 Task: Forward email as attachment with the signature Eric Rodriguez with the subject Request for a change in project scope from softage.1@softage.net to softage.3@softage.net with the message Can you confirm if the budget has been approved?
Action: Mouse moved to (1068, 91)
Screenshot: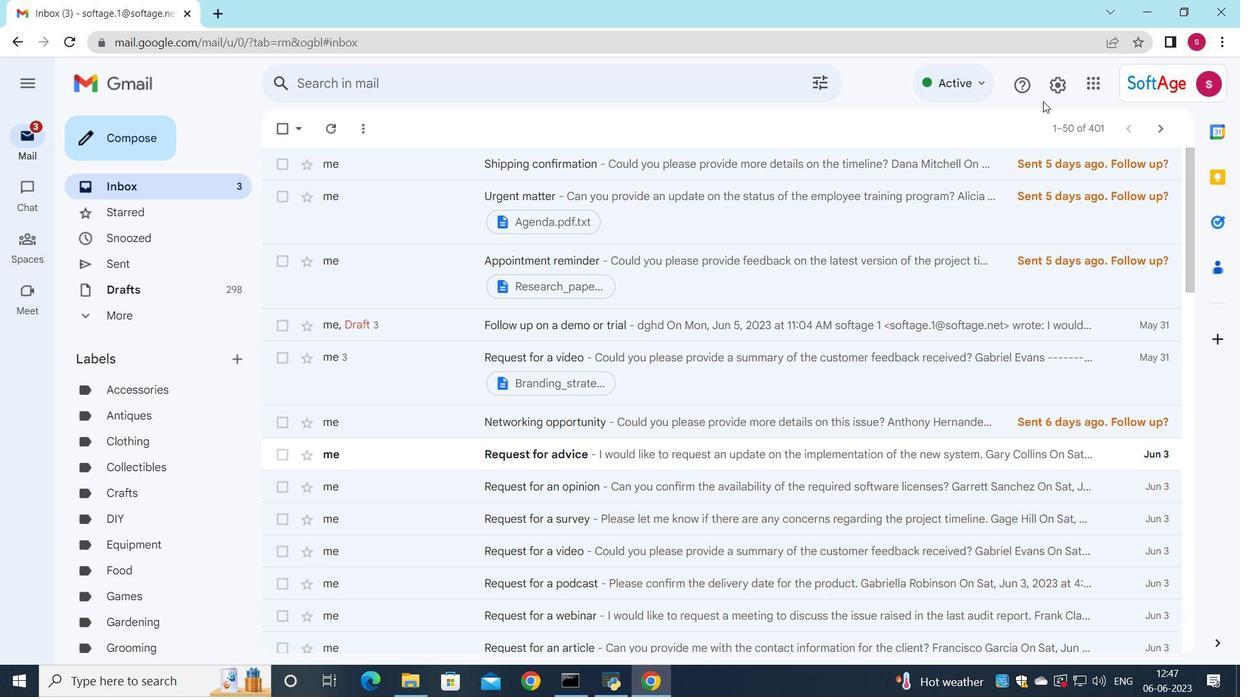
Action: Mouse pressed left at (1068, 91)
Screenshot: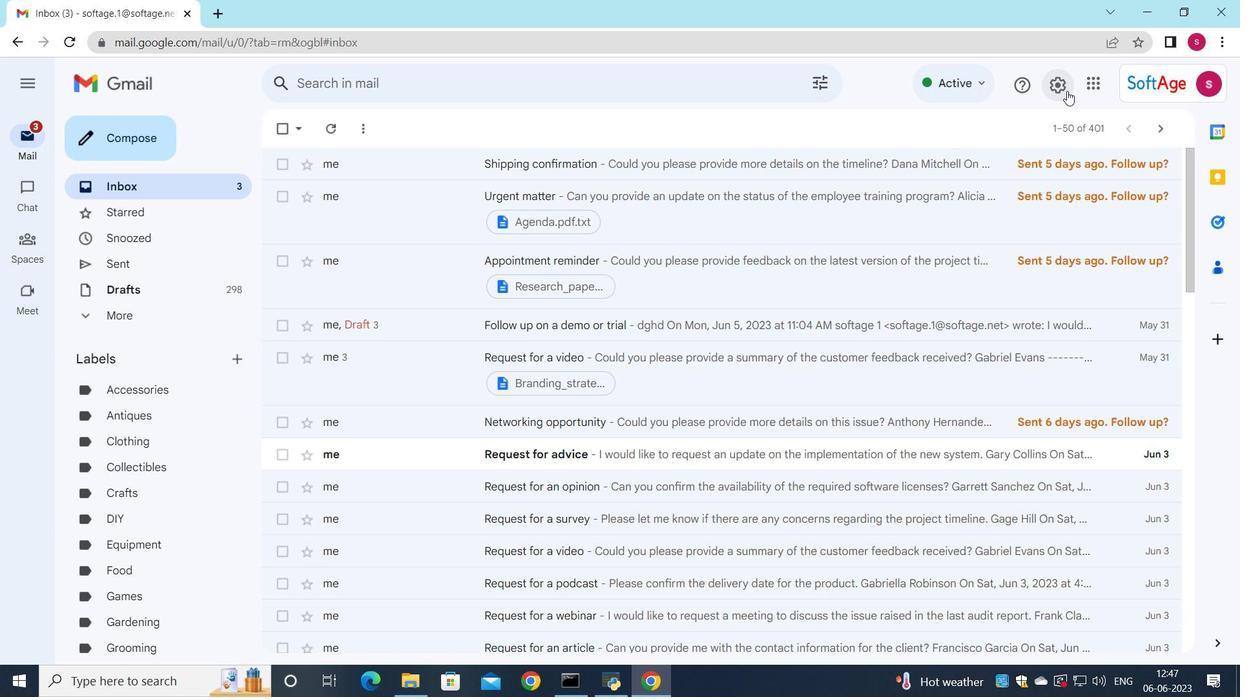 
Action: Mouse moved to (1048, 160)
Screenshot: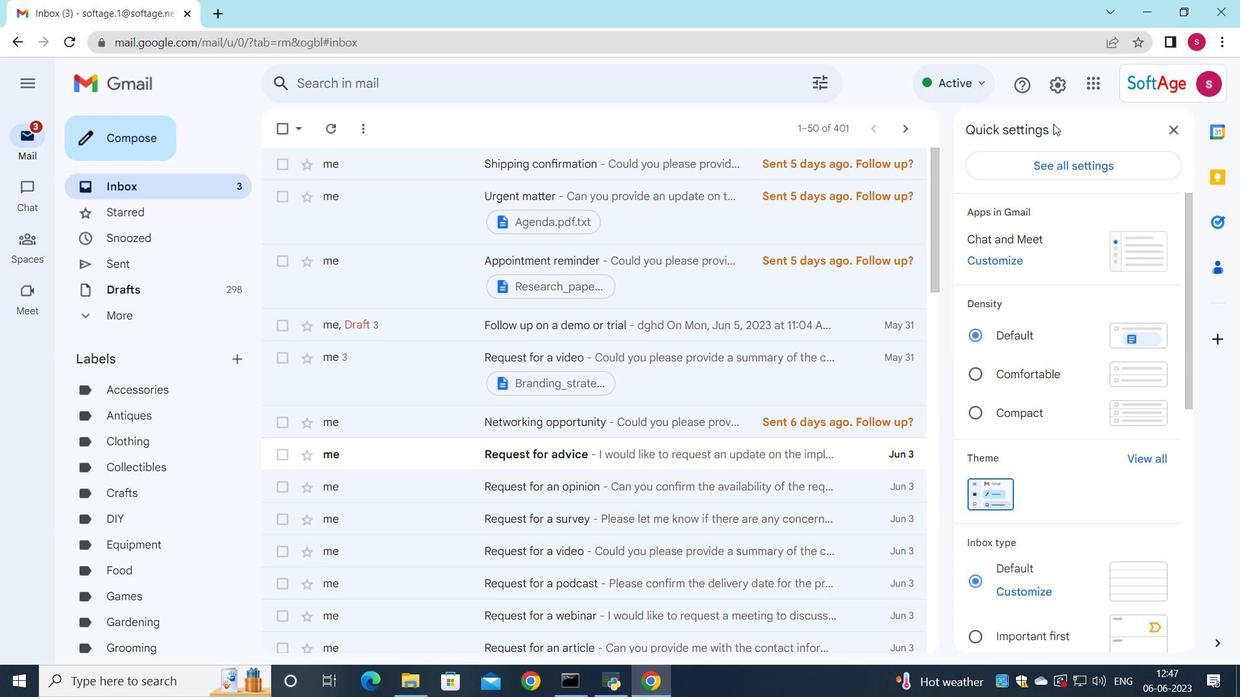 
Action: Mouse pressed left at (1048, 160)
Screenshot: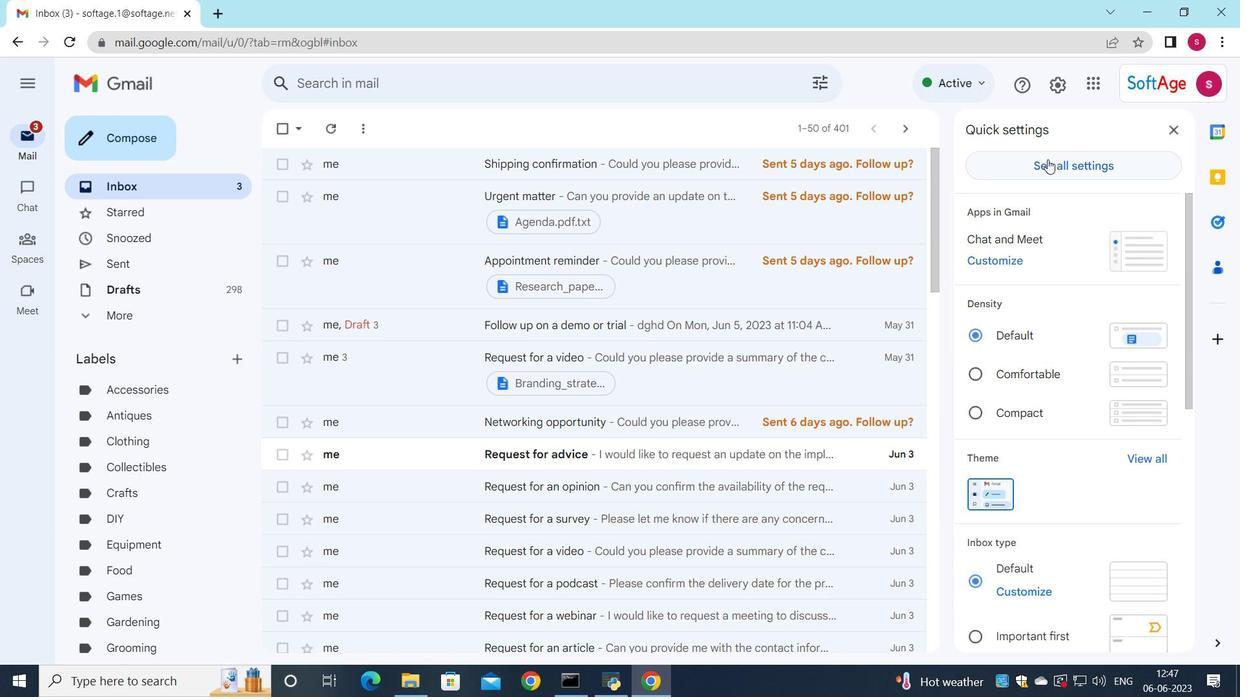 
Action: Mouse moved to (754, 288)
Screenshot: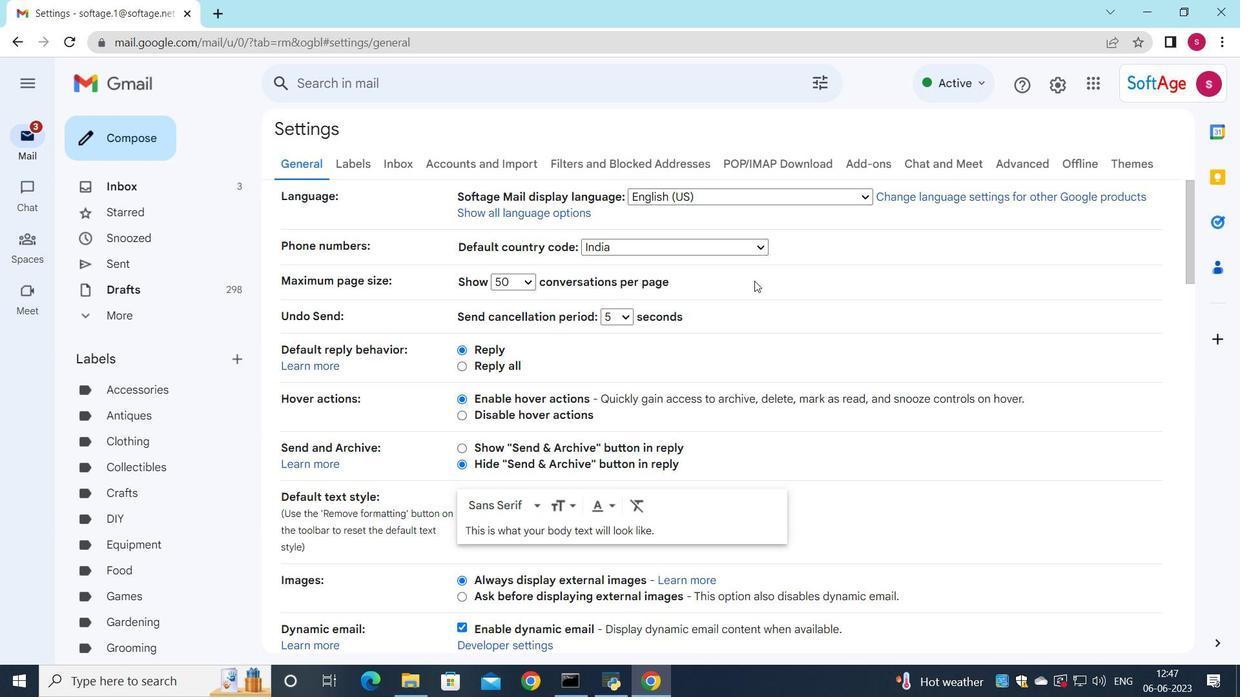 
Action: Mouse scrolled (754, 287) with delta (0, 0)
Screenshot: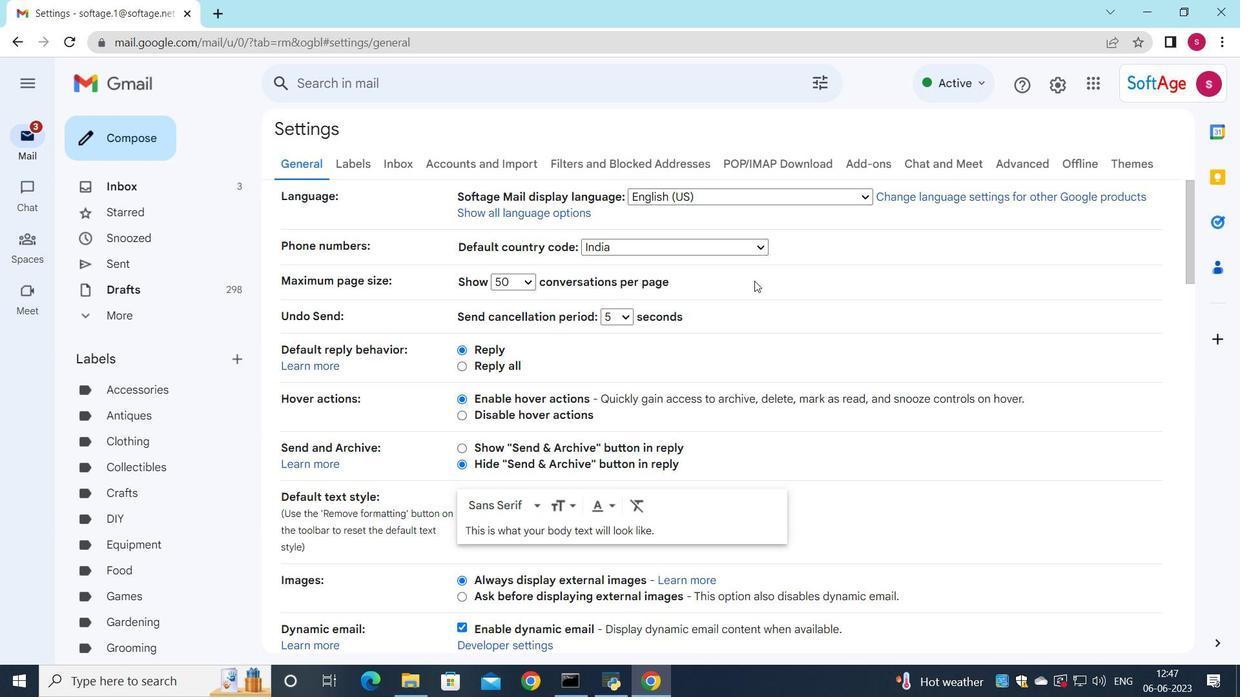 
Action: Mouse moved to (752, 294)
Screenshot: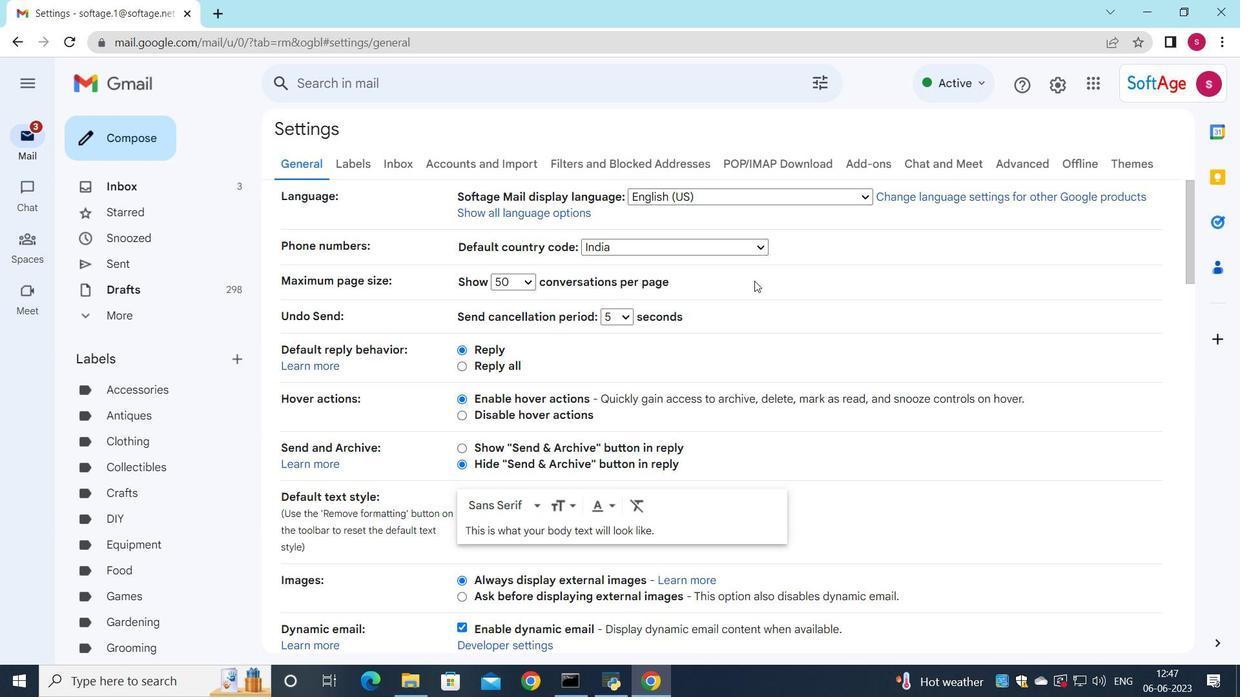 
Action: Mouse scrolled (752, 293) with delta (0, 0)
Screenshot: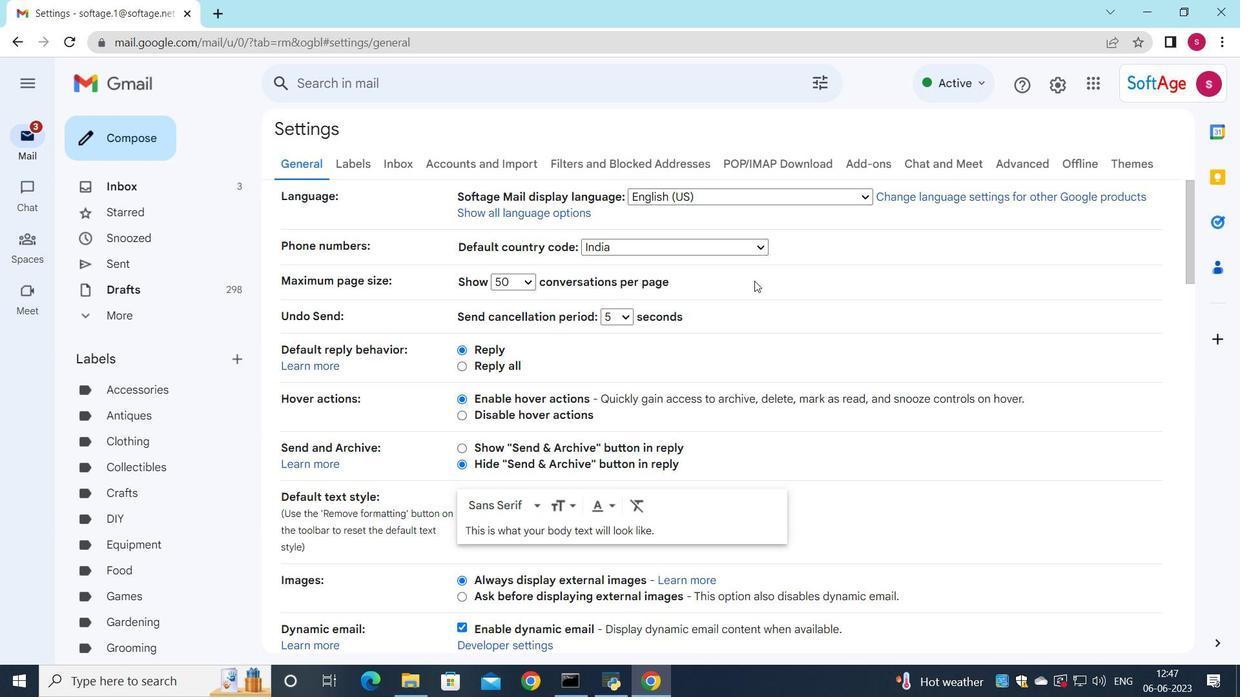 
Action: Mouse moved to (754, 304)
Screenshot: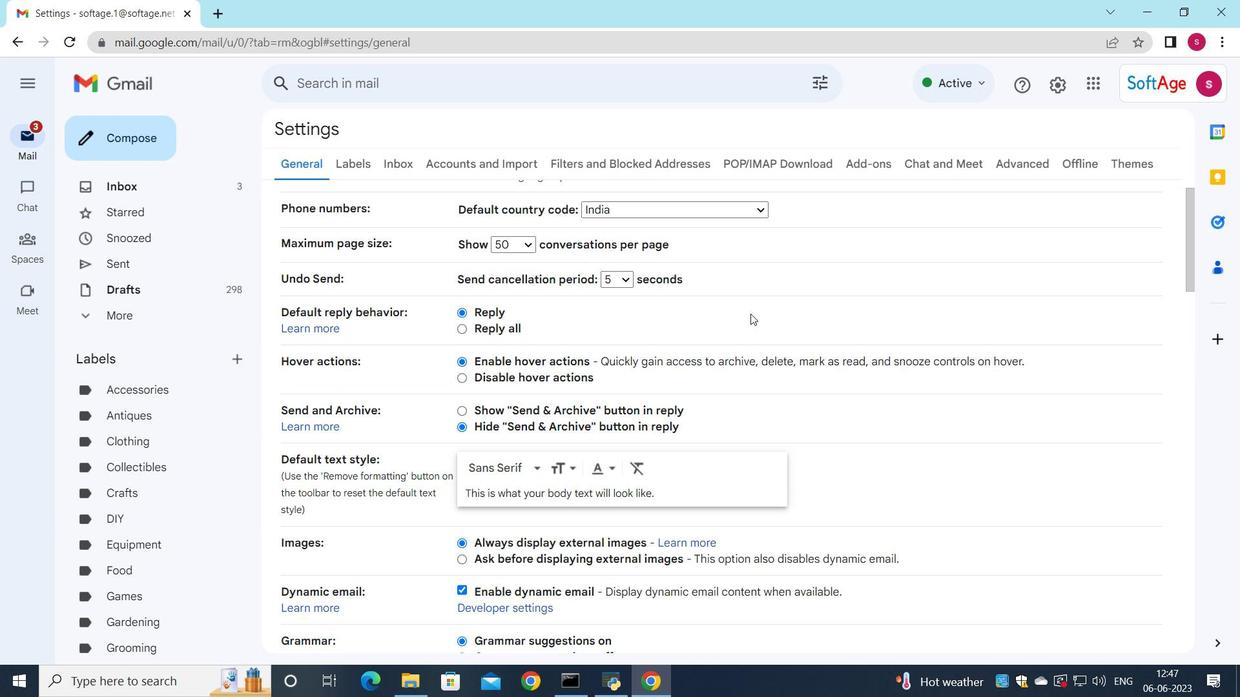 
Action: Mouse scrolled (754, 303) with delta (0, 0)
Screenshot: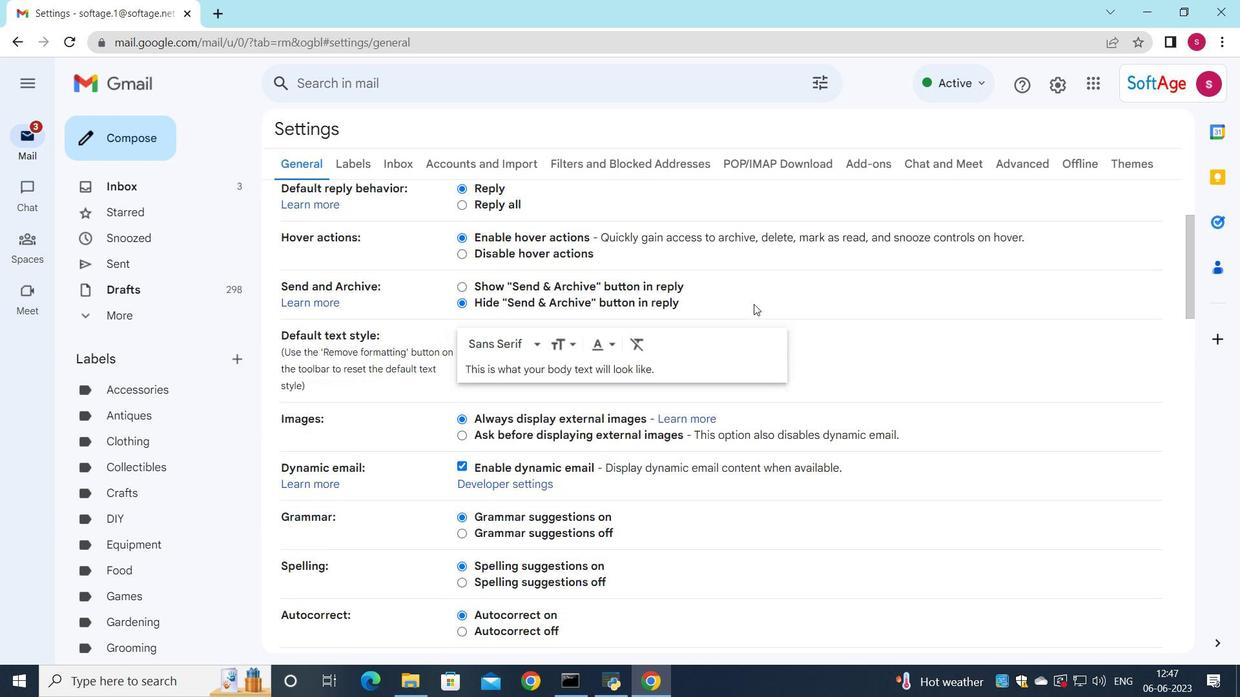 
Action: Mouse scrolled (754, 303) with delta (0, 0)
Screenshot: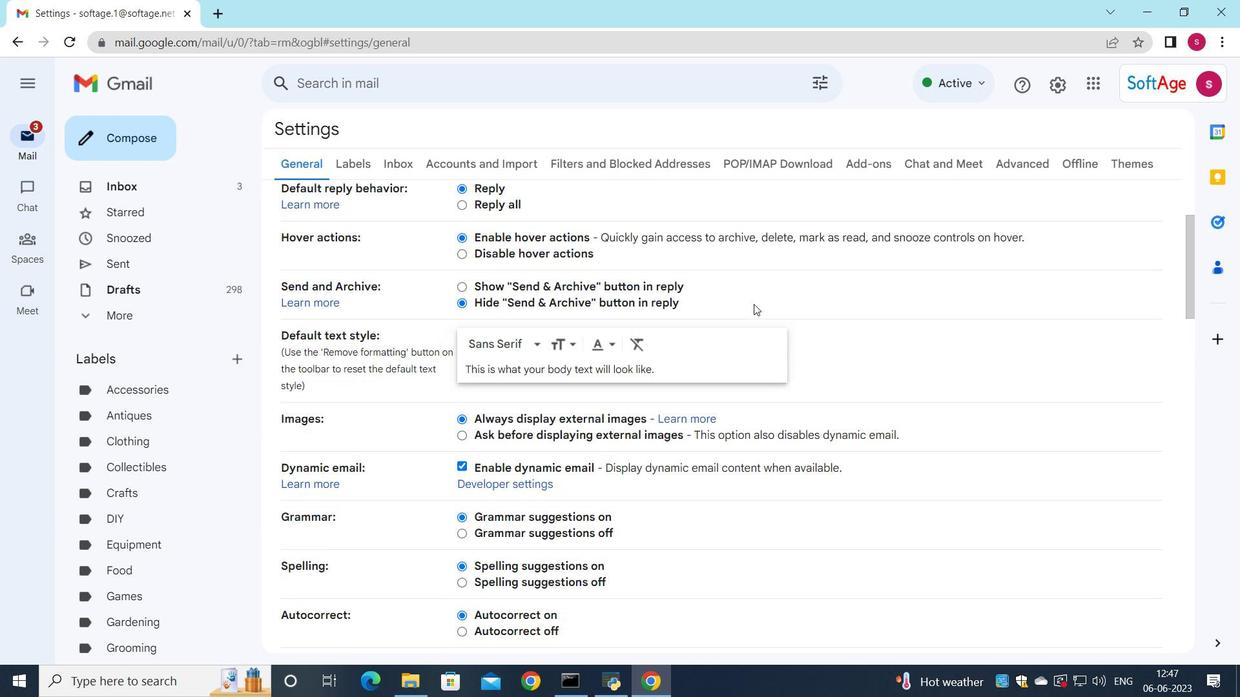 
Action: Mouse scrolled (754, 303) with delta (0, 0)
Screenshot: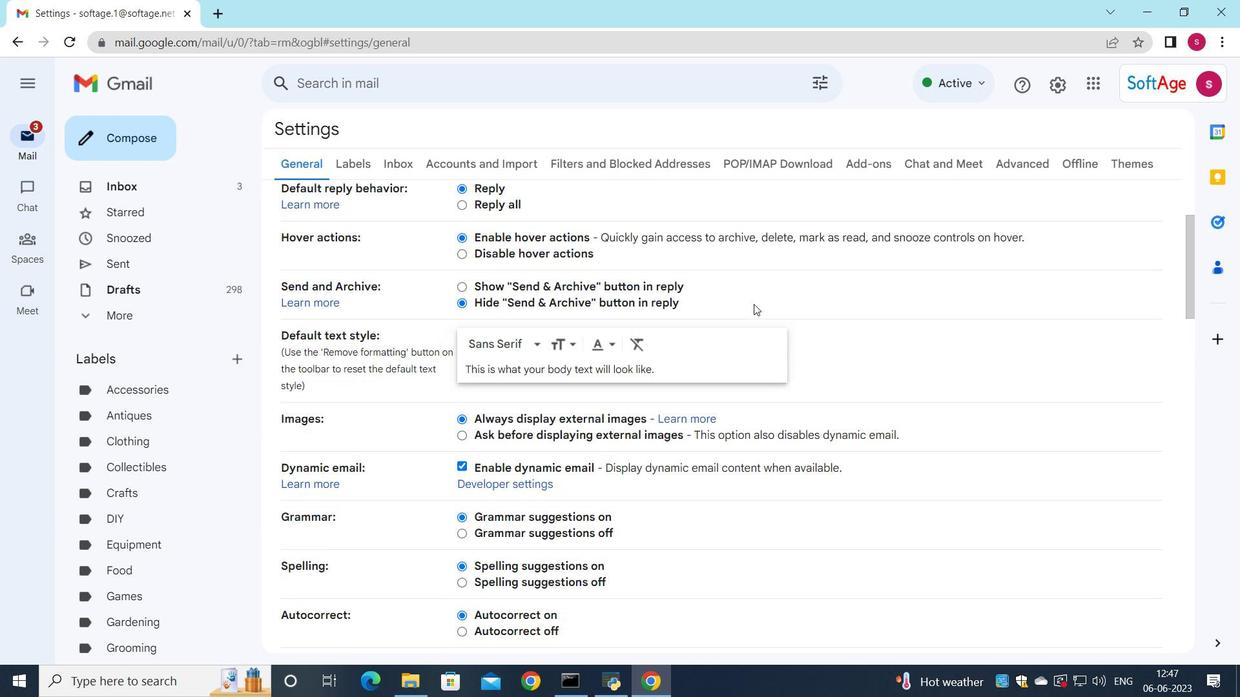 
Action: Mouse scrolled (754, 303) with delta (0, 0)
Screenshot: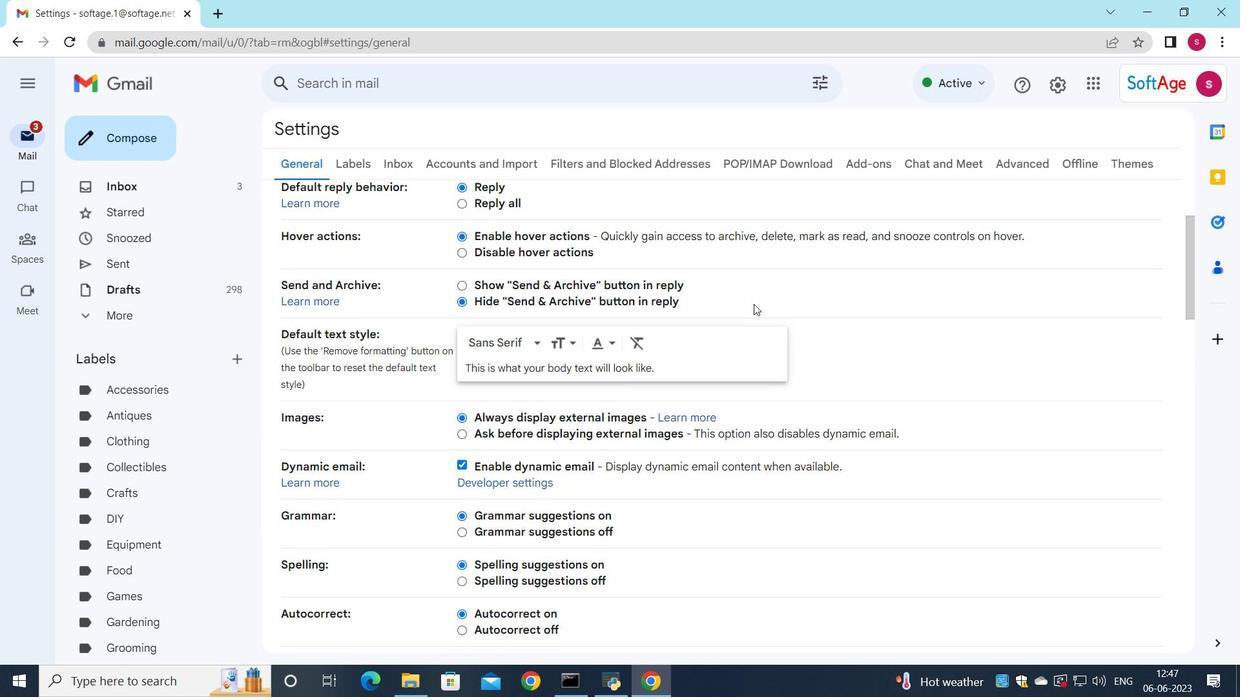 
Action: Mouse scrolled (754, 303) with delta (0, 0)
Screenshot: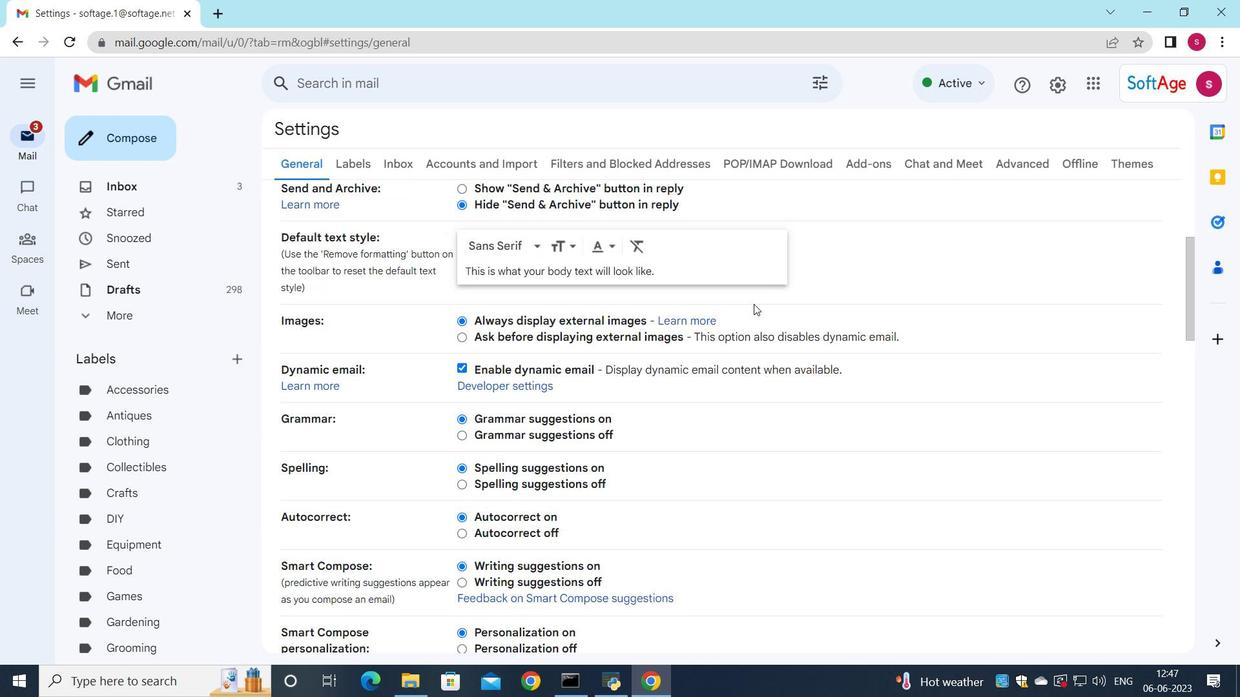 
Action: Mouse scrolled (754, 303) with delta (0, 0)
Screenshot: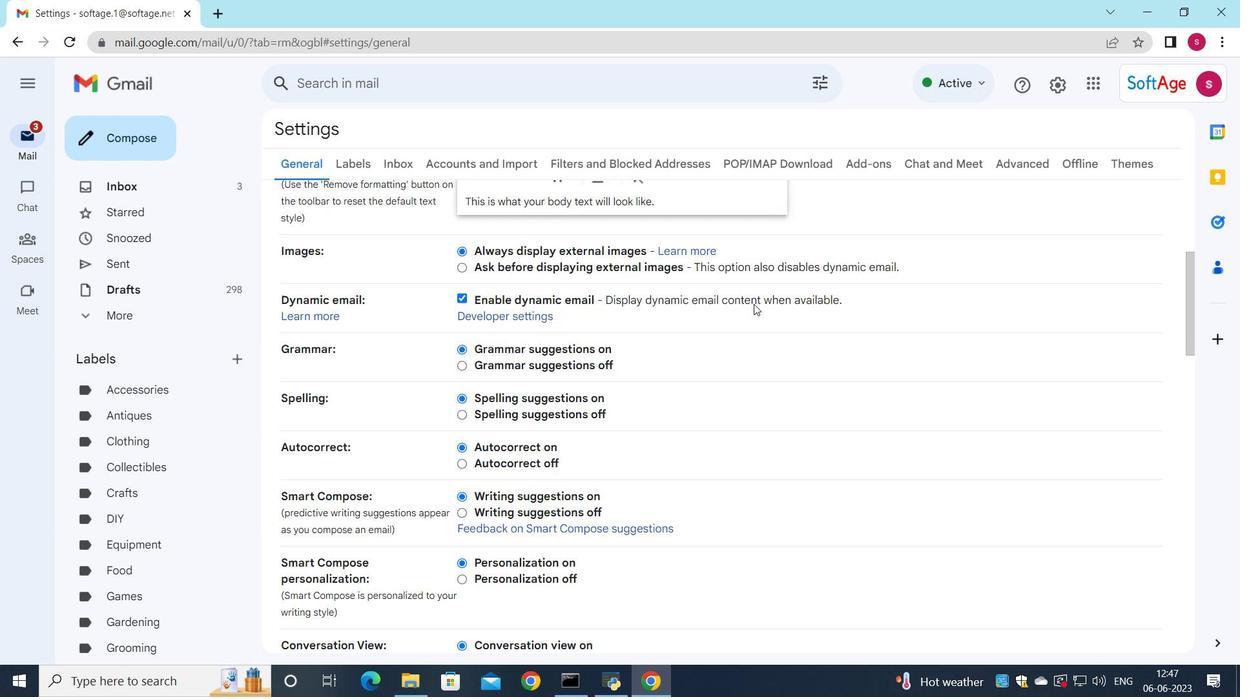 
Action: Mouse scrolled (754, 303) with delta (0, 0)
Screenshot: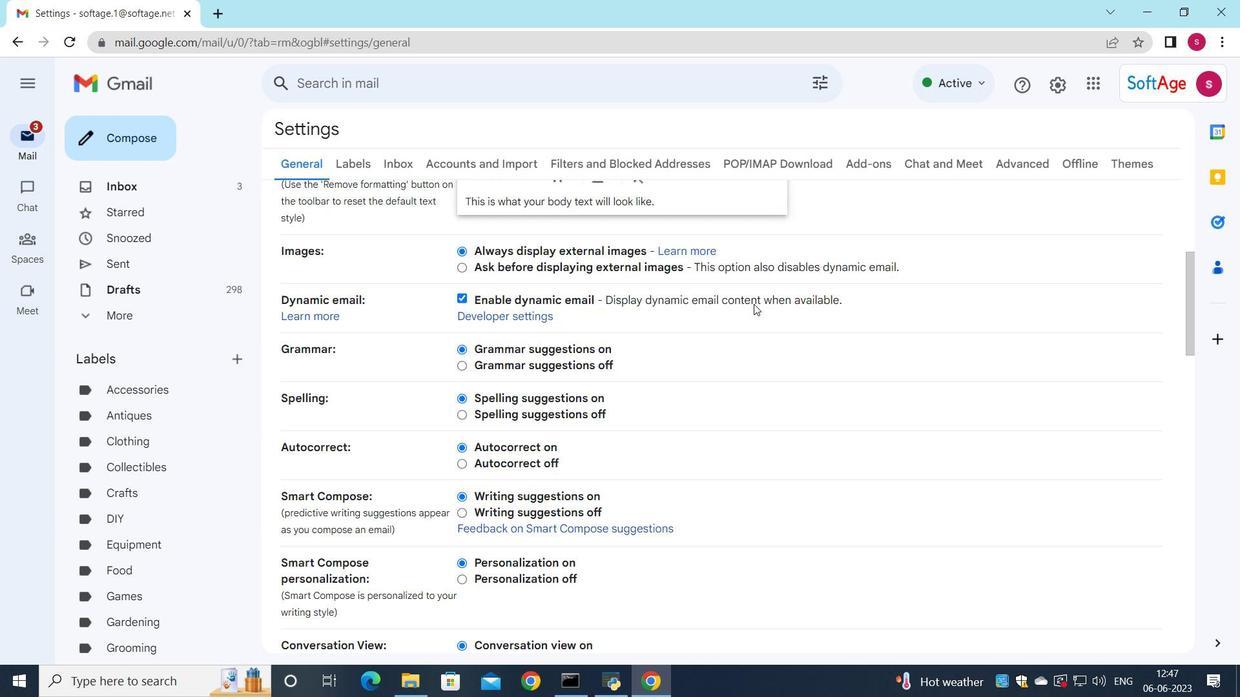 
Action: Mouse scrolled (754, 303) with delta (0, 0)
Screenshot: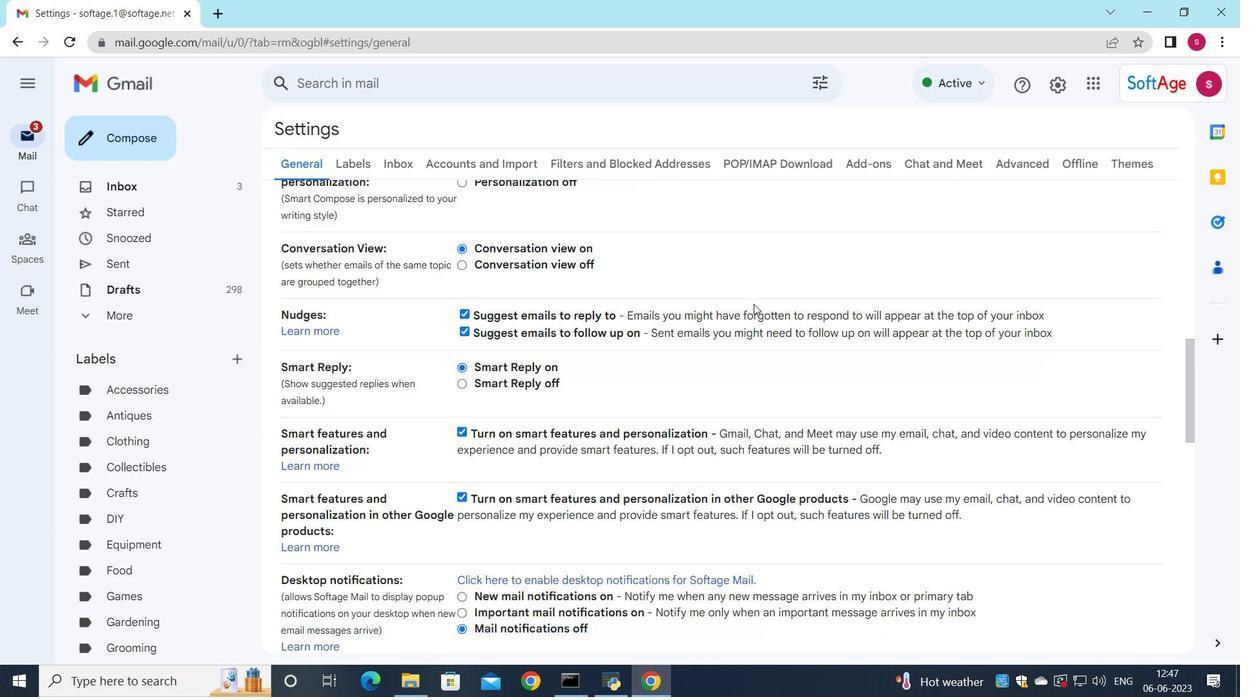 
Action: Mouse scrolled (754, 303) with delta (0, 0)
Screenshot: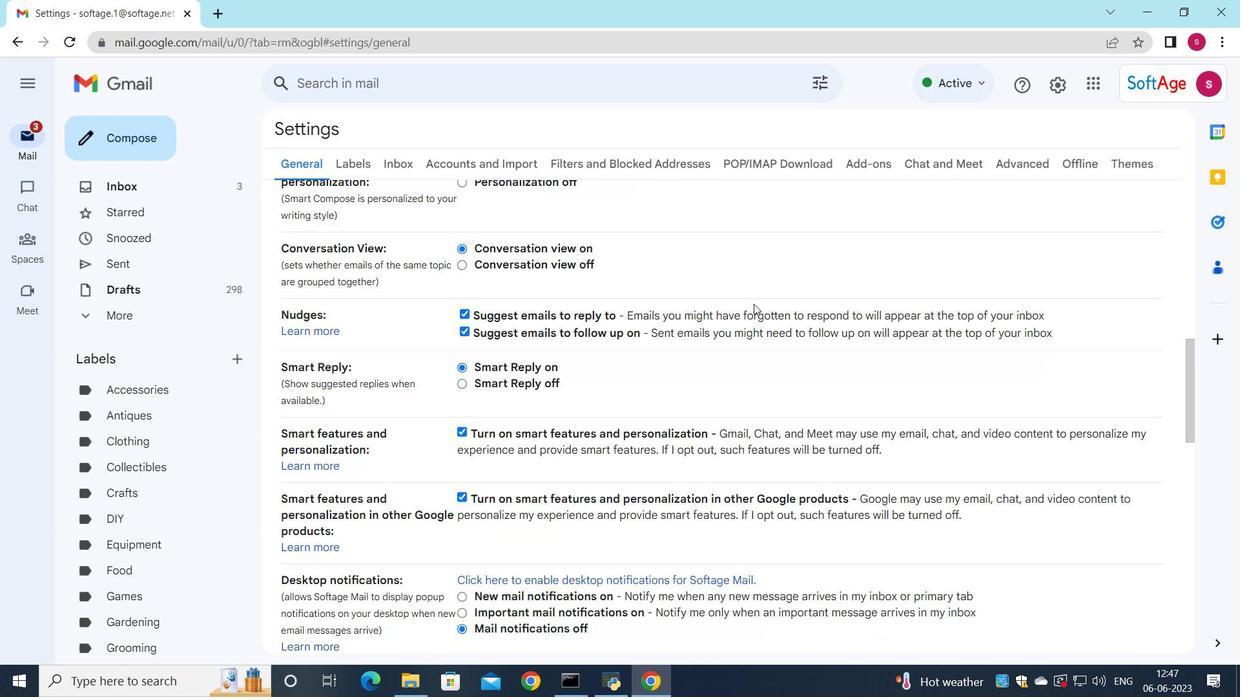 
Action: Mouse moved to (753, 311)
Screenshot: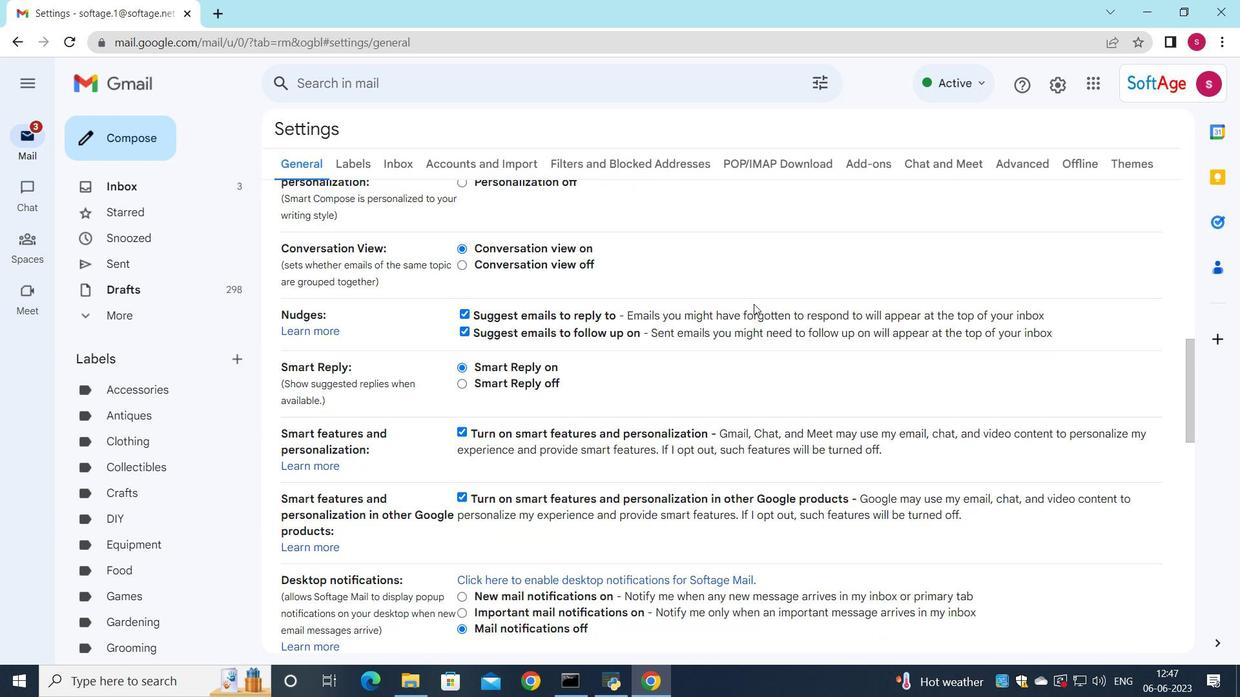
Action: Mouse scrolled (753, 310) with delta (0, 0)
Screenshot: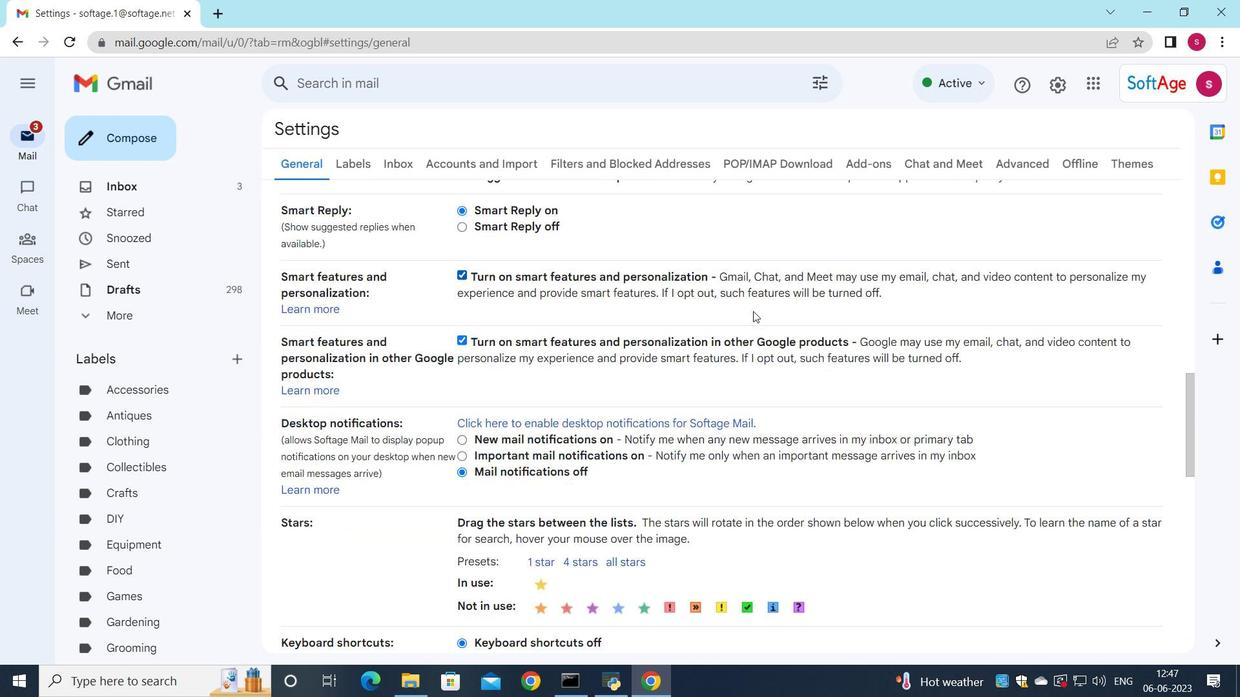 
Action: Mouse scrolled (753, 310) with delta (0, 0)
Screenshot: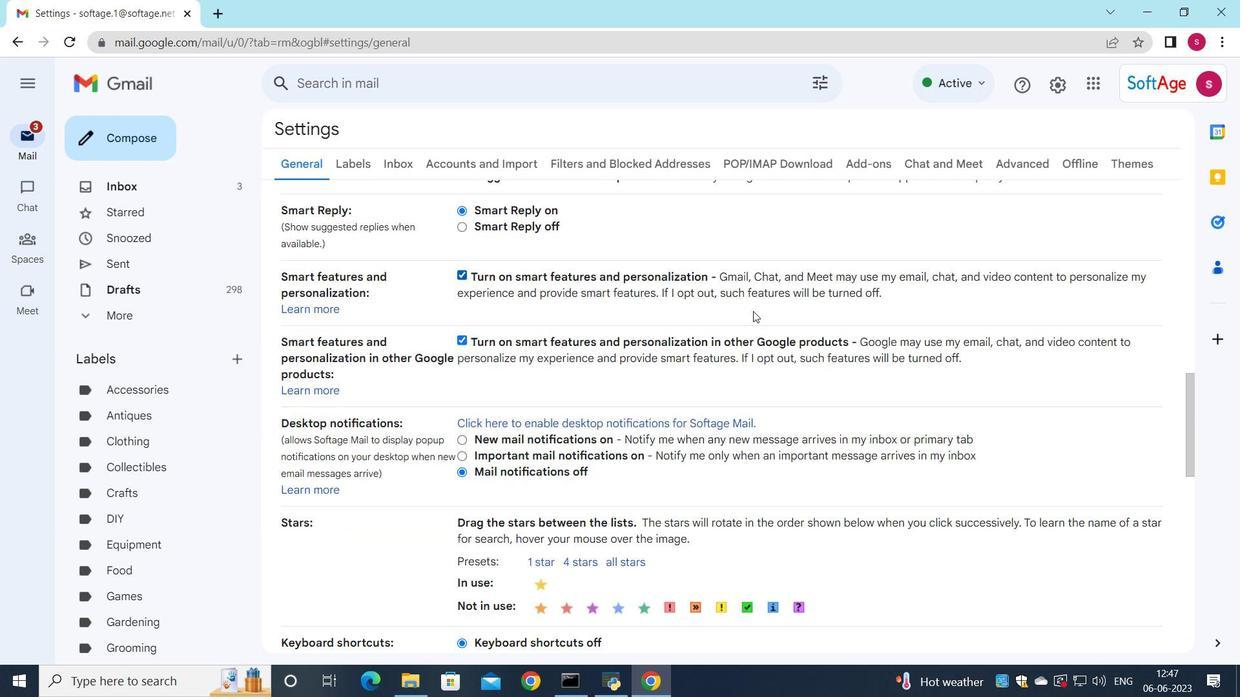 
Action: Mouse scrolled (753, 310) with delta (0, 0)
Screenshot: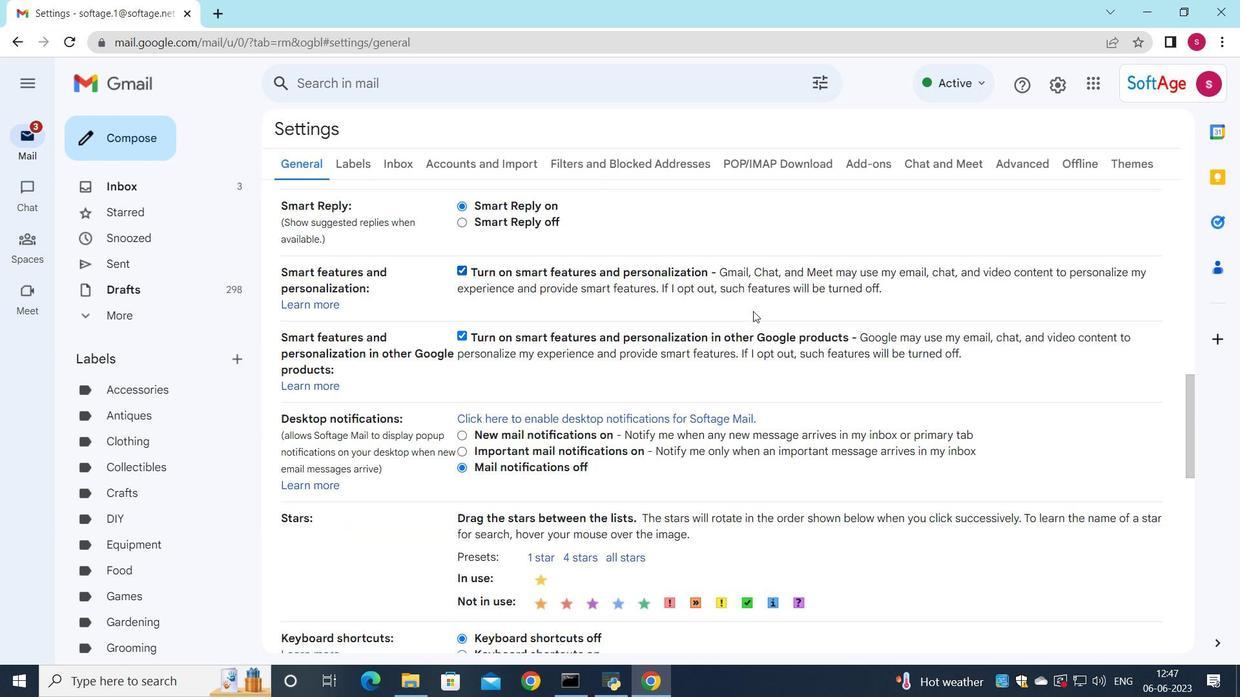 
Action: Mouse scrolled (753, 310) with delta (0, 0)
Screenshot: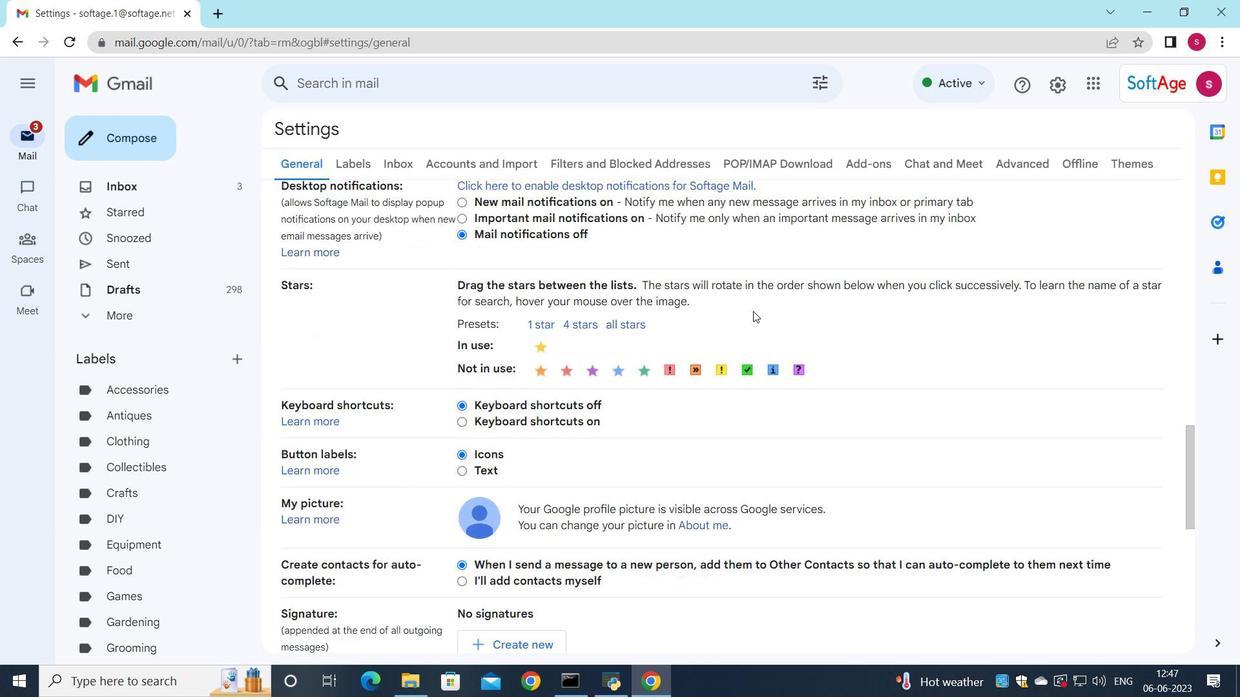 
Action: Mouse scrolled (753, 310) with delta (0, 0)
Screenshot: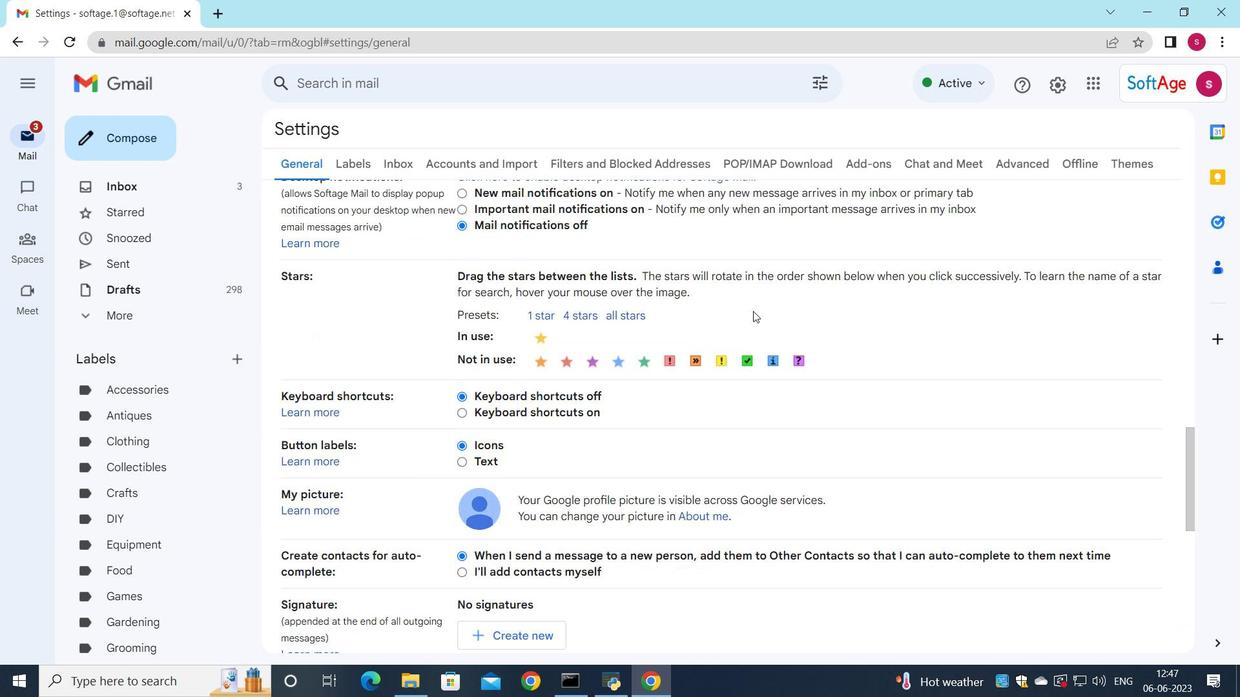
Action: Mouse moved to (541, 472)
Screenshot: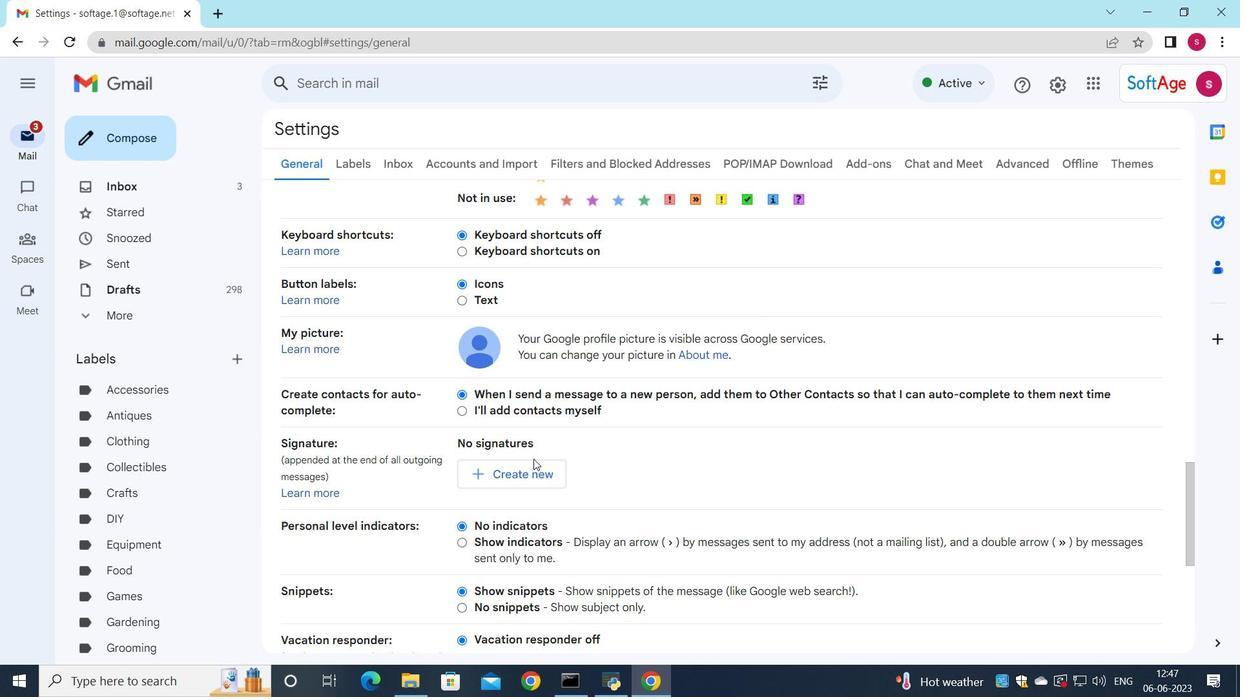 
Action: Mouse pressed left at (541, 472)
Screenshot: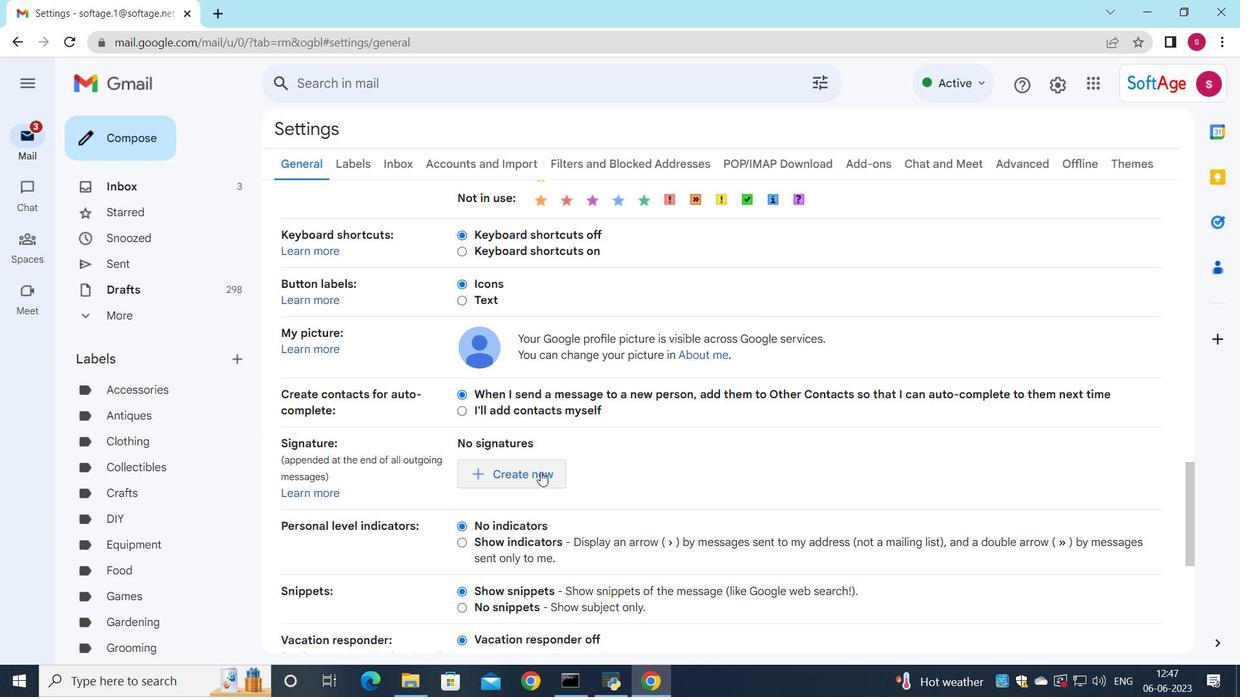 
Action: Mouse moved to (589, 343)
Screenshot: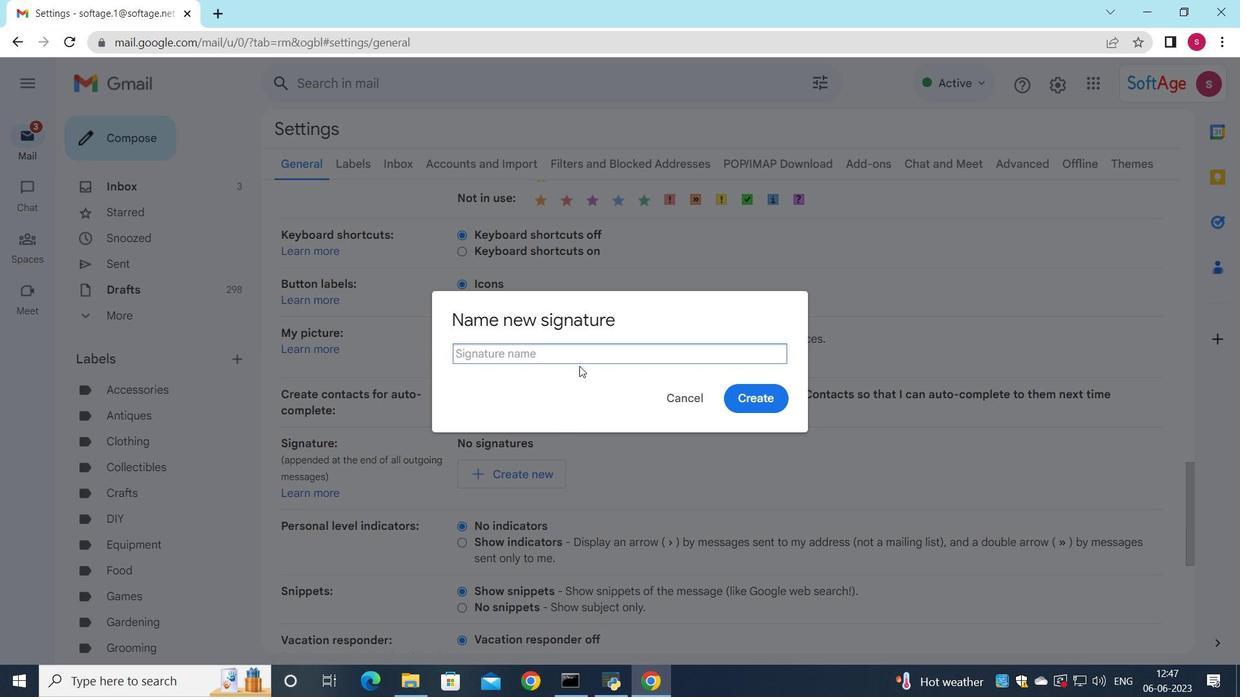 
Action: Key pressed <Key.shift>Eric<Key.space><Key.shift><Key.shift><Key.shift><Key.shift><Key.shift><Key.shift><Key.shift><Key.shift><Key.shift><Key.shift><Key.shift><Key.shift><Key.shift><Key.shift><Key.shift><Key.shift><Key.shift><Key.shift><Key.shift>Rodriguez
Screenshot: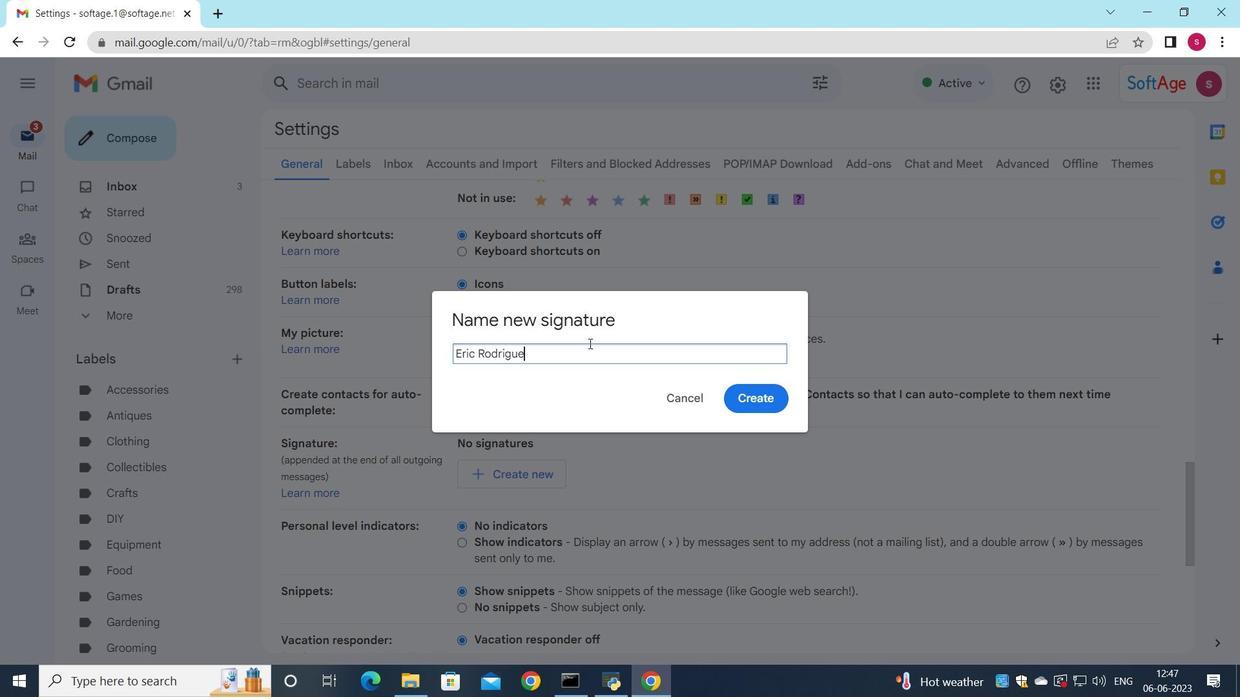 
Action: Mouse moved to (755, 401)
Screenshot: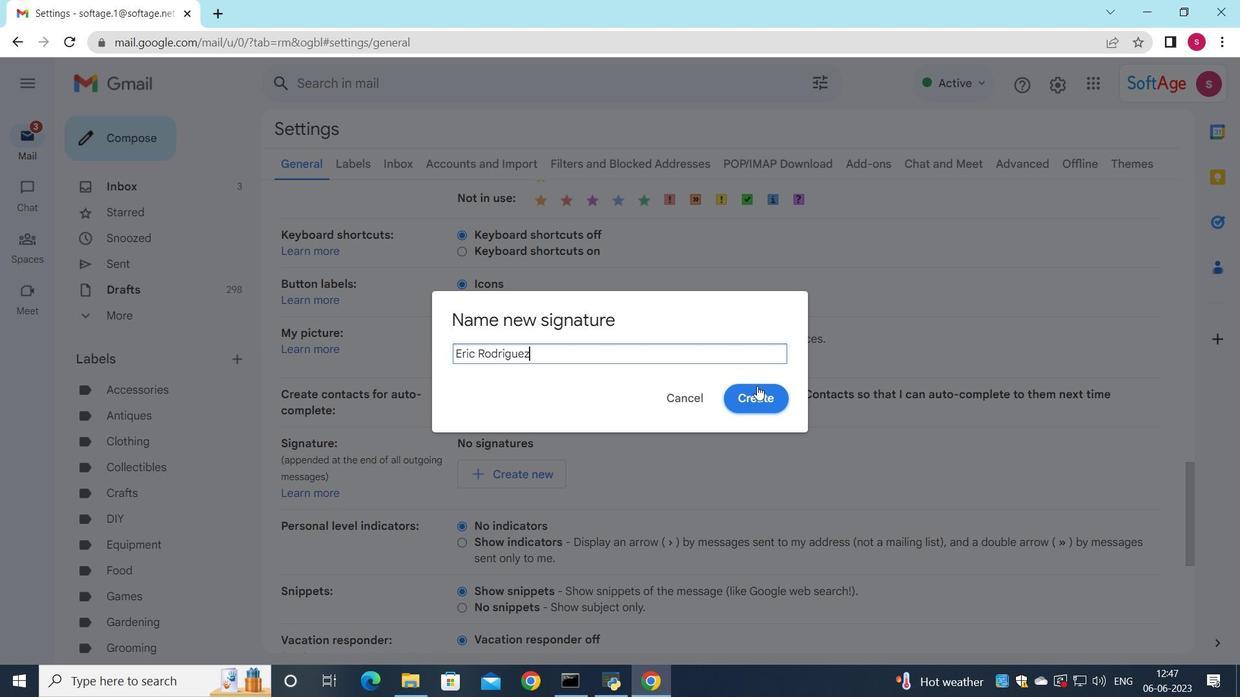 
Action: Mouse pressed left at (755, 401)
Screenshot: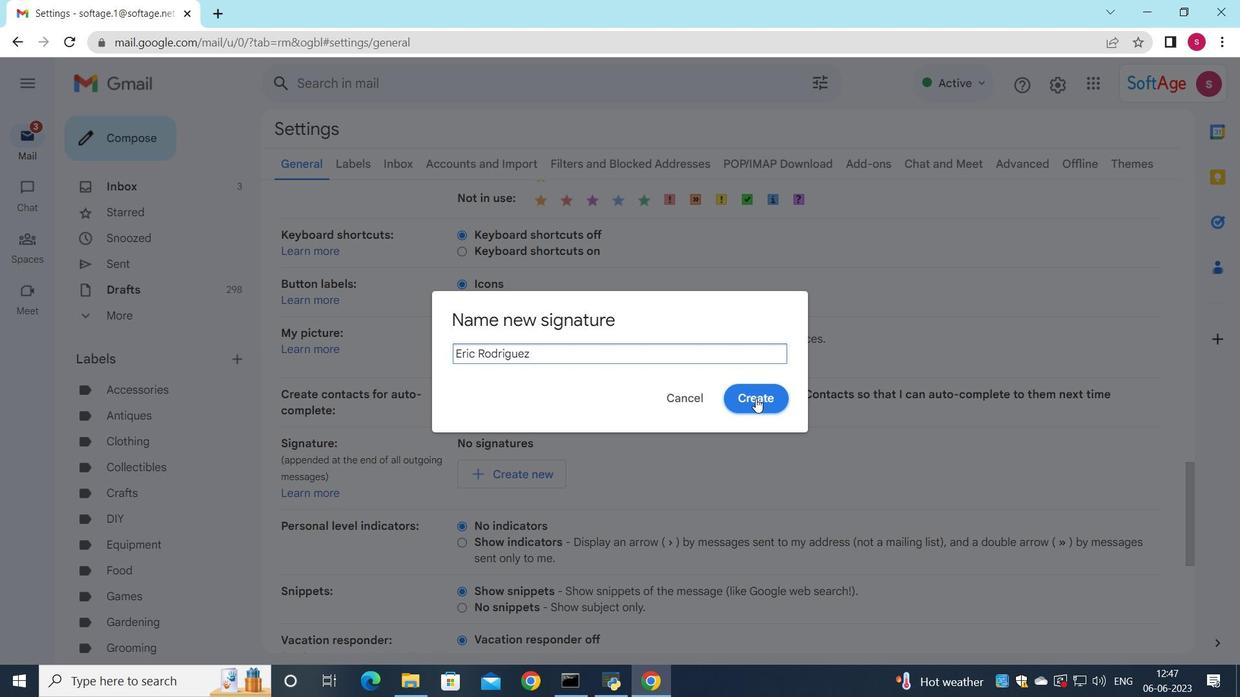 
Action: Mouse moved to (734, 472)
Screenshot: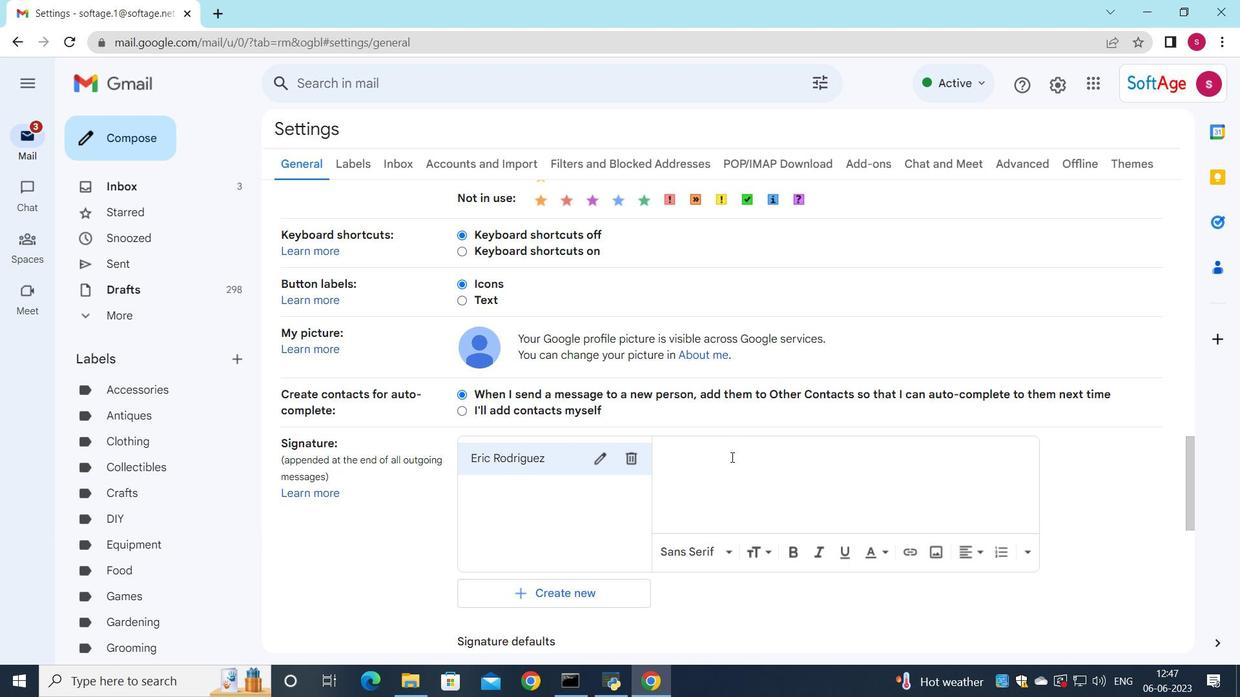 
Action: Mouse pressed left at (734, 472)
Screenshot: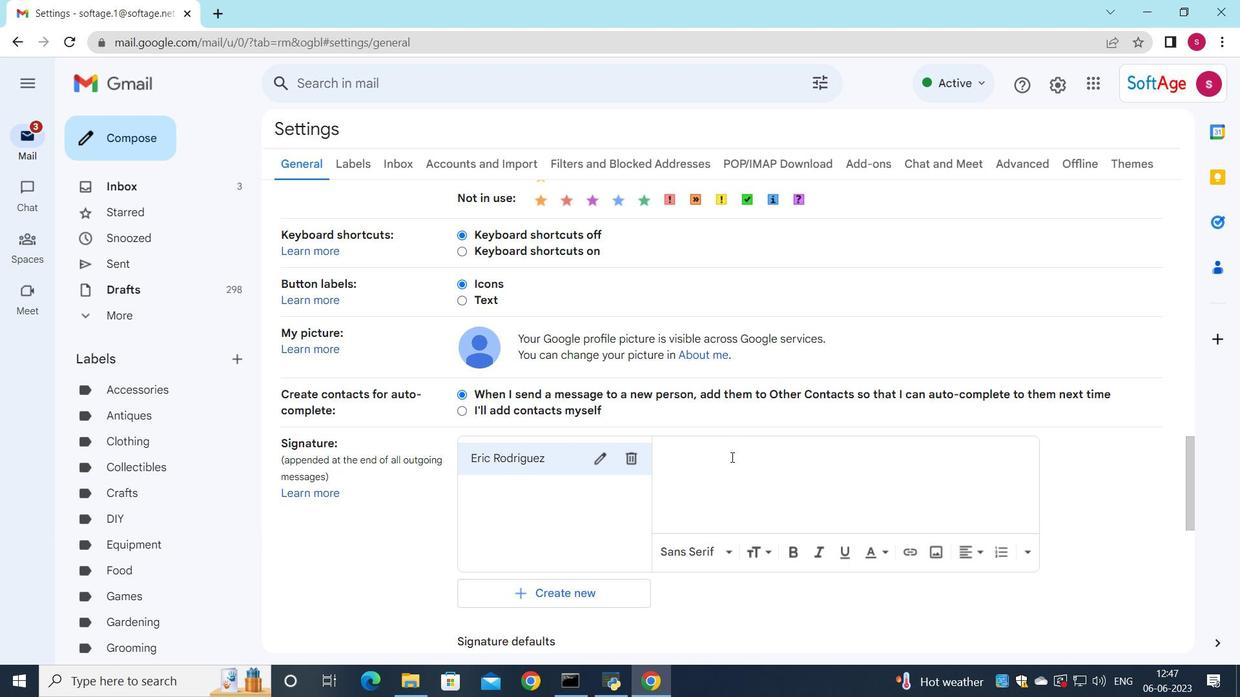 
Action: Mouse moved to (738, 98)
Screenshot: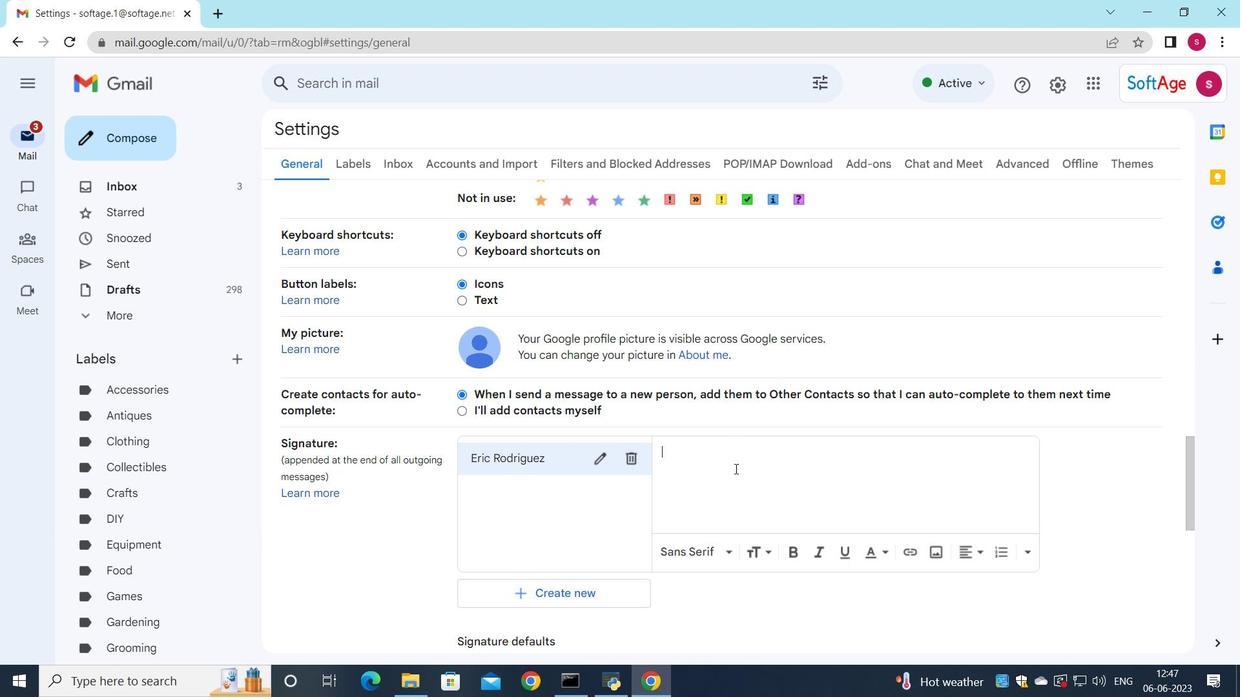 
Action: Key pressed <Key.shift><Key.shift>Eric<Key.space><Key.shift><Key.shift><Key.shift><Key.shift>Rodriguez
Screenshot: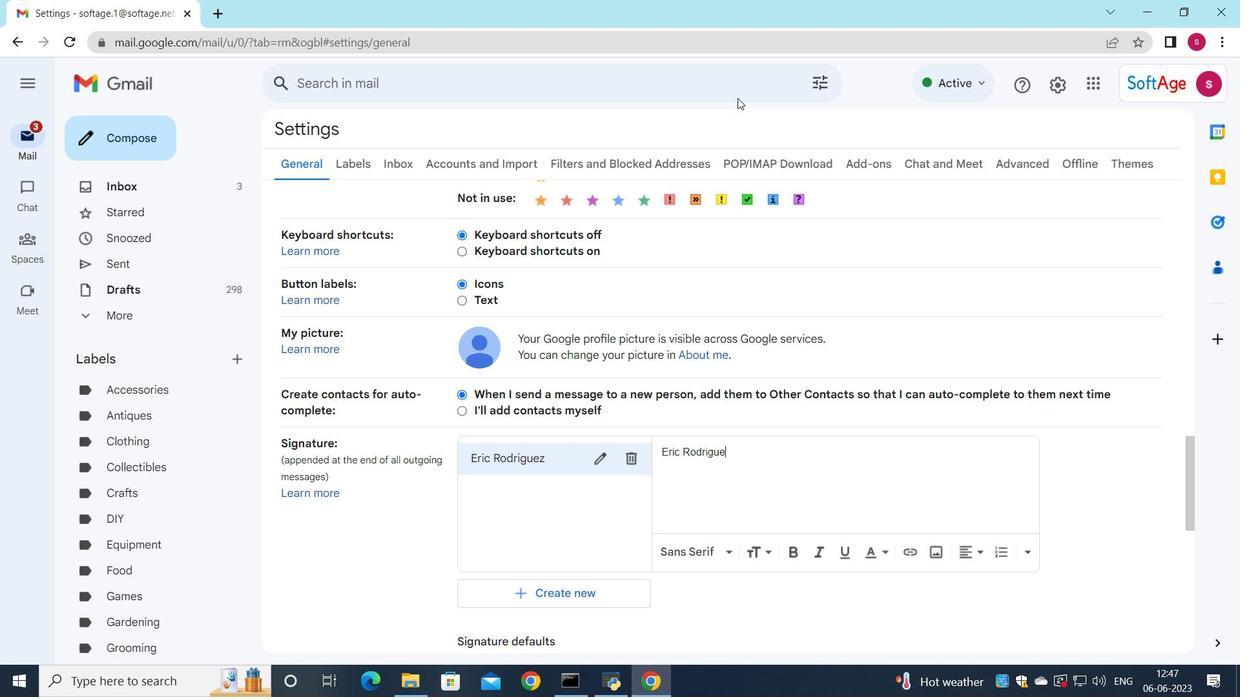 
Action: Mouse moved to (661, 334)
Screenshot: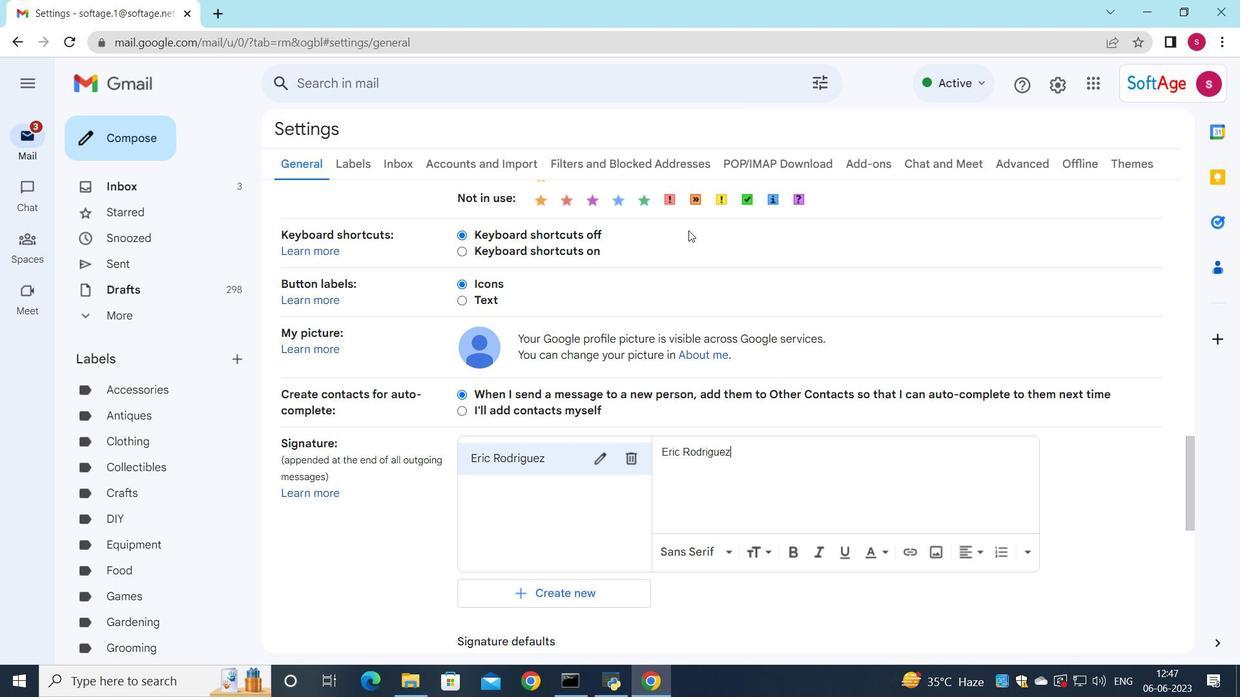 
Action: Mouse scrolled (661, 334) with delta (0, 0)
Screenshot: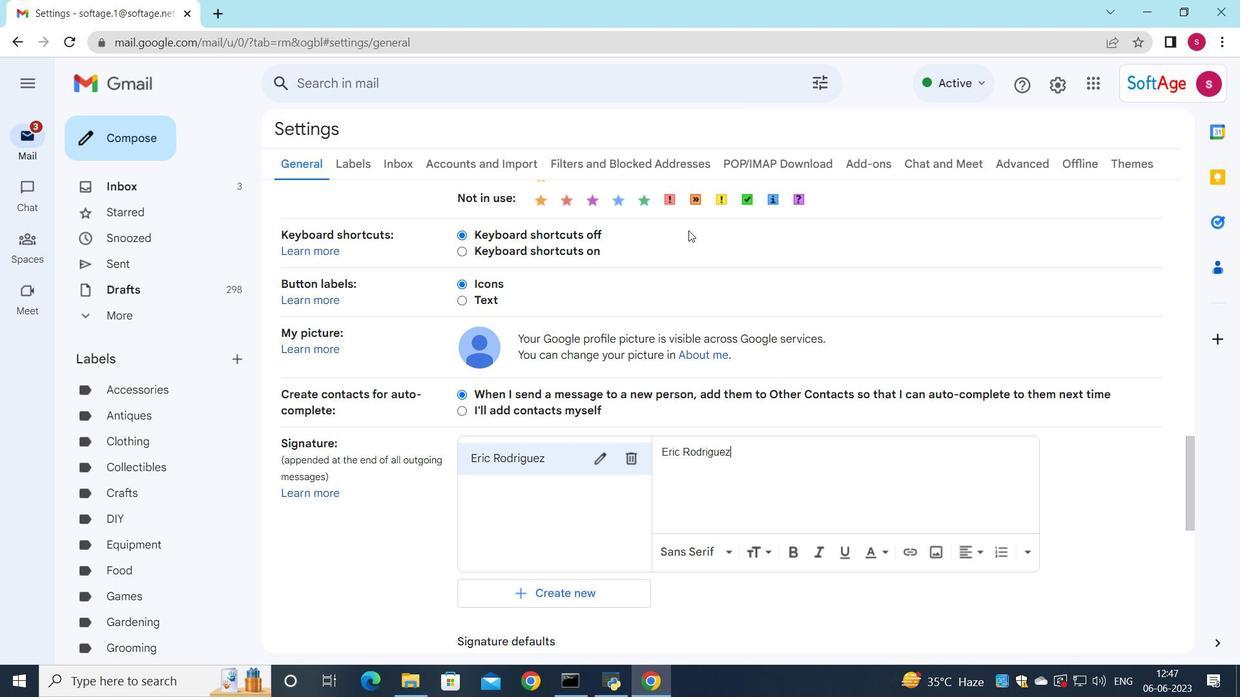 
Action: Mouse moved to (659, 341)
Screenshot: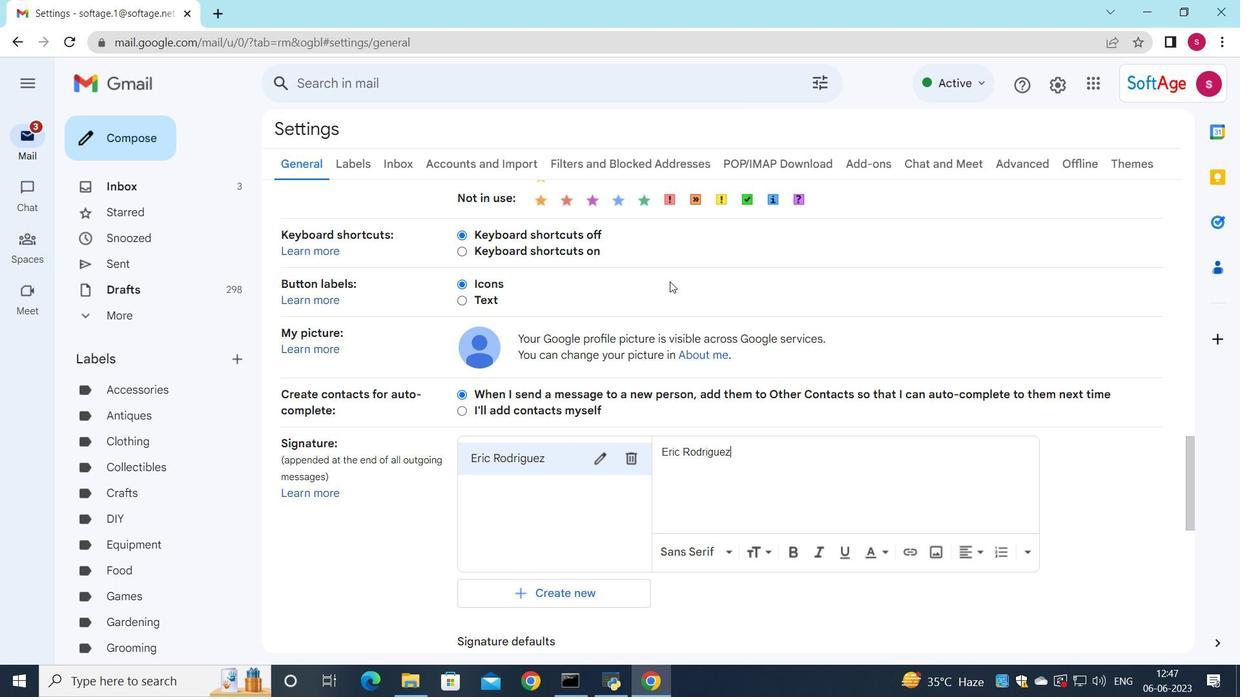 
Action: Mouse scrolled (659, 340) with delta (0, 0)
Screenshot: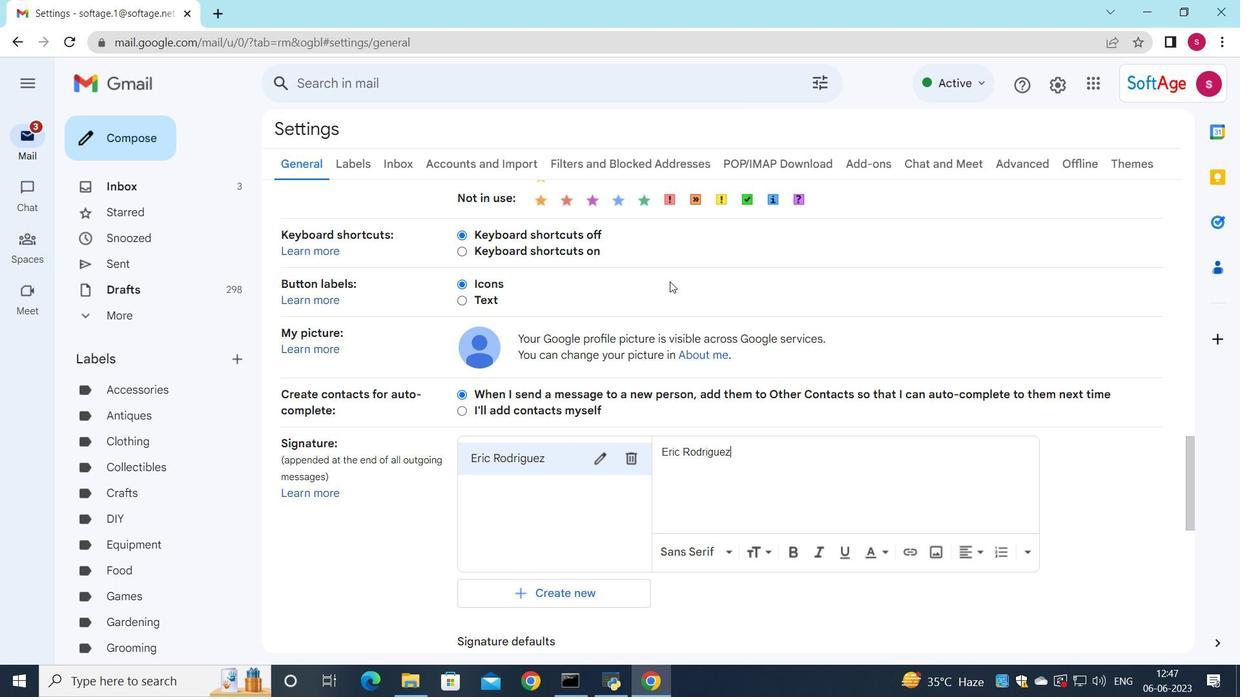 
Action: Mouse moved to (655, 354)
Screenshot: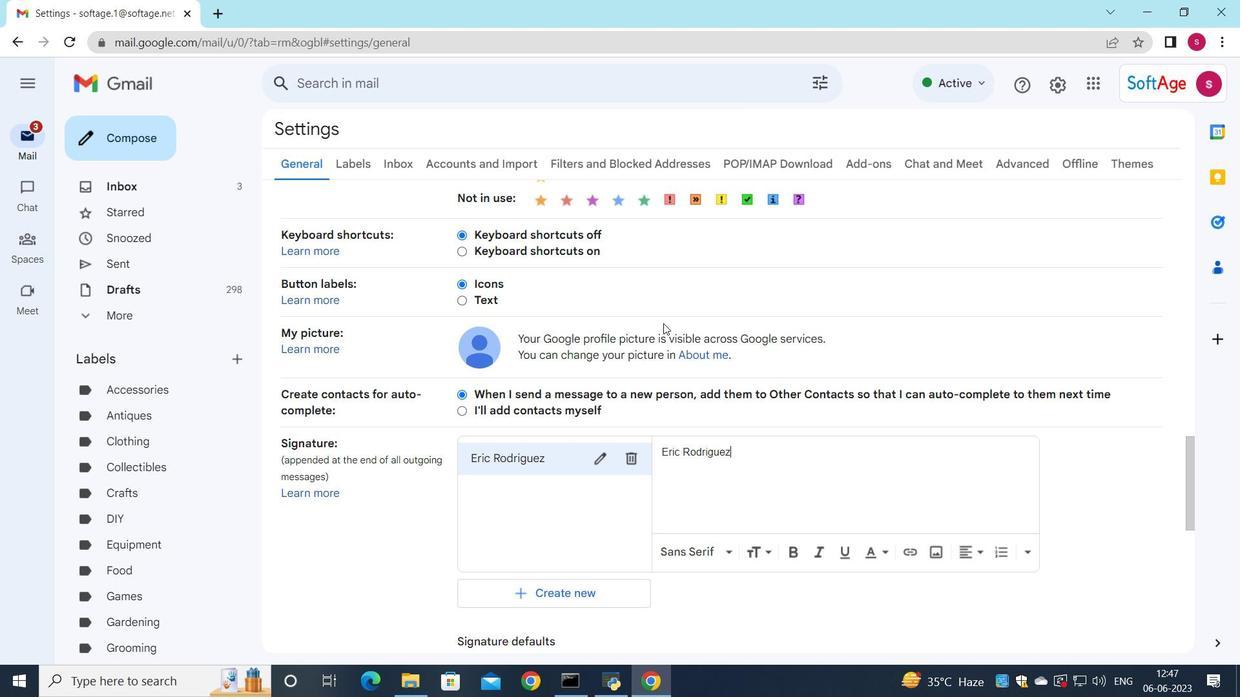 
Action: Mouse scrolled (655, 354) with delta (0, 0)
Screenshot: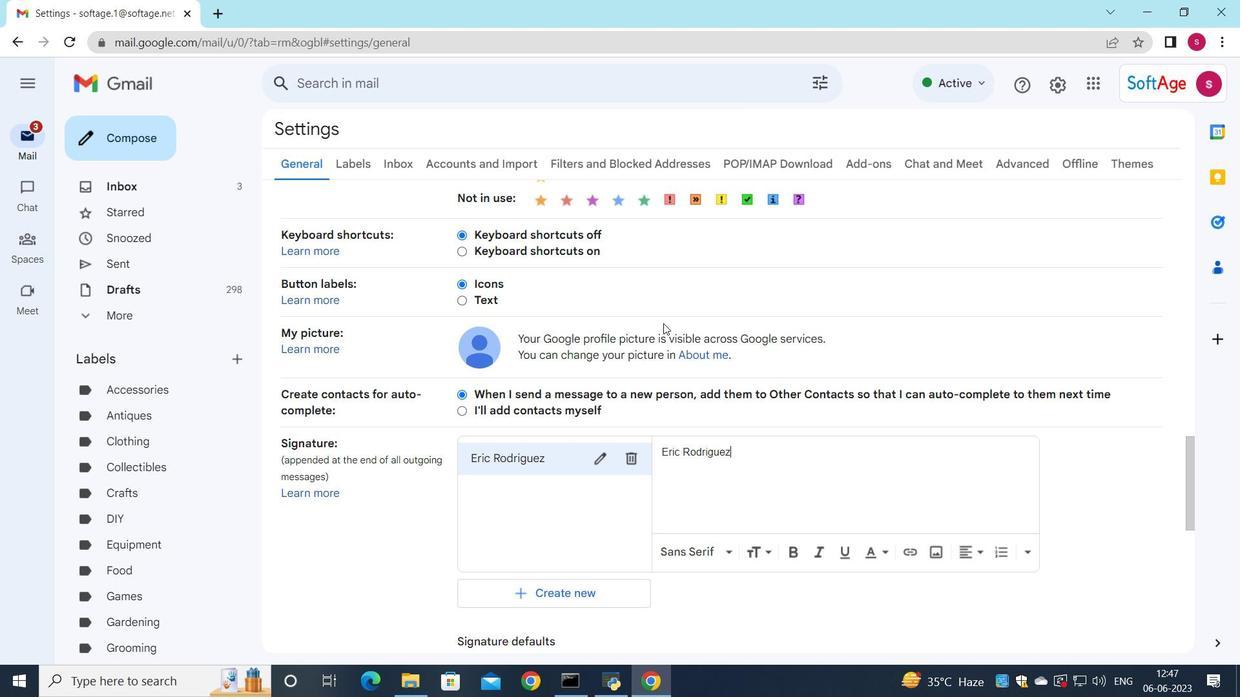 
Action: Mouse moved to (566, 438)
Screenshot: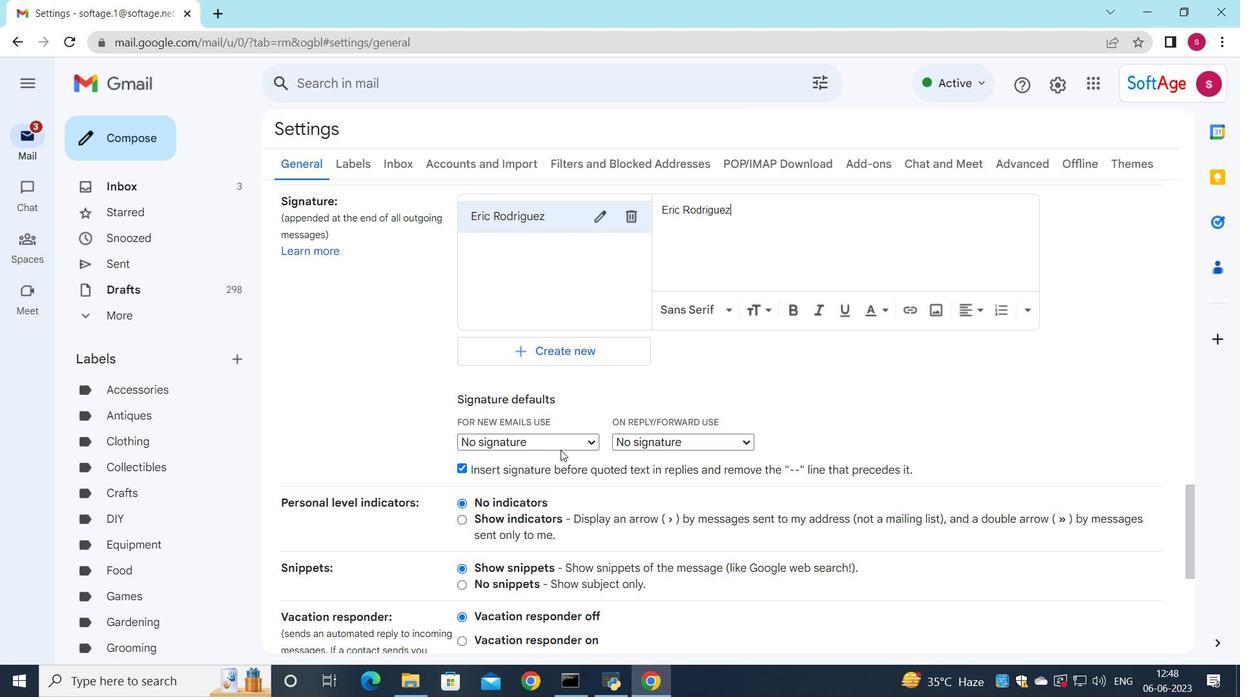 
Action: Mouse pressed left at (566, 438)
Screenshot: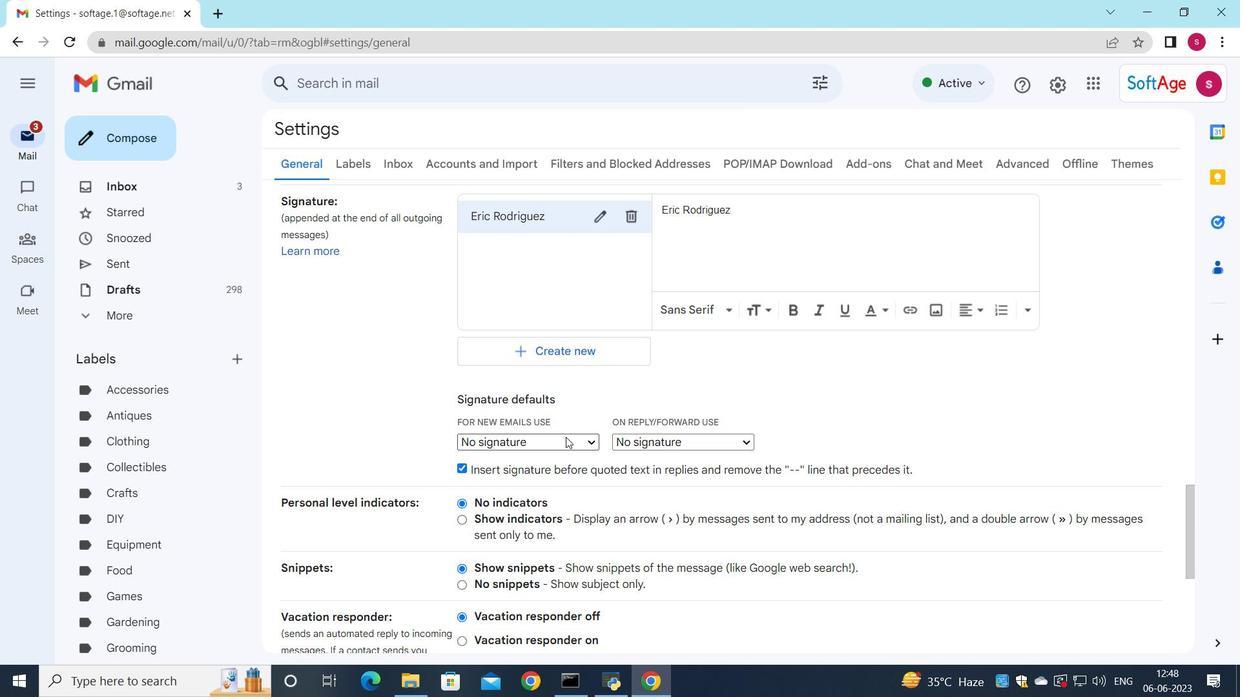 
Action: Mouse moved to (544, 469)
Screenshot: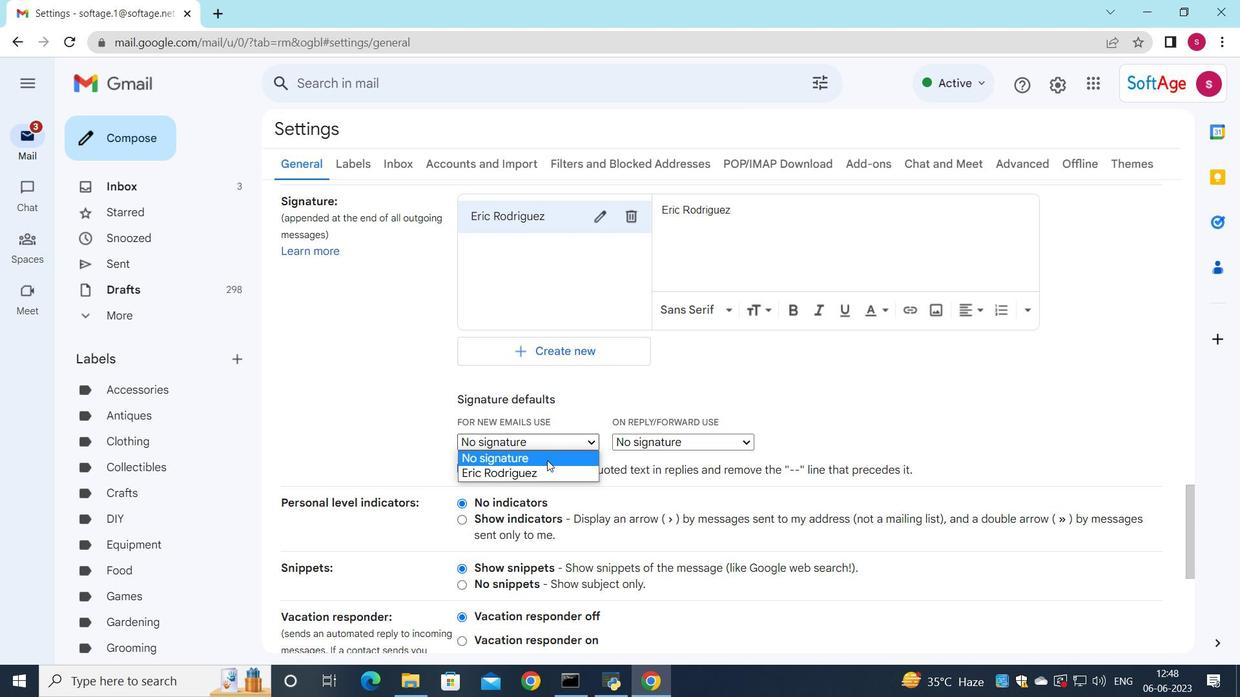 
Action: Mouse pressed left at (544, 469)
Screenshot: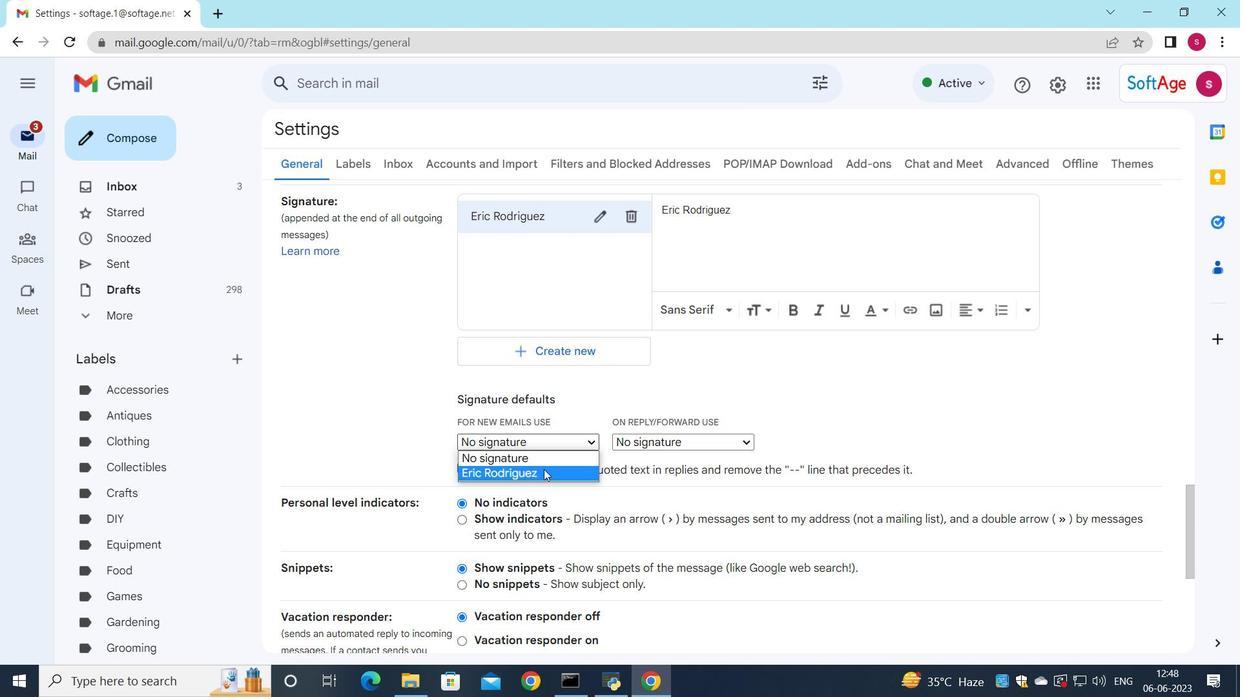 
Action: Mouse moved to (678, 447)
Screenshot: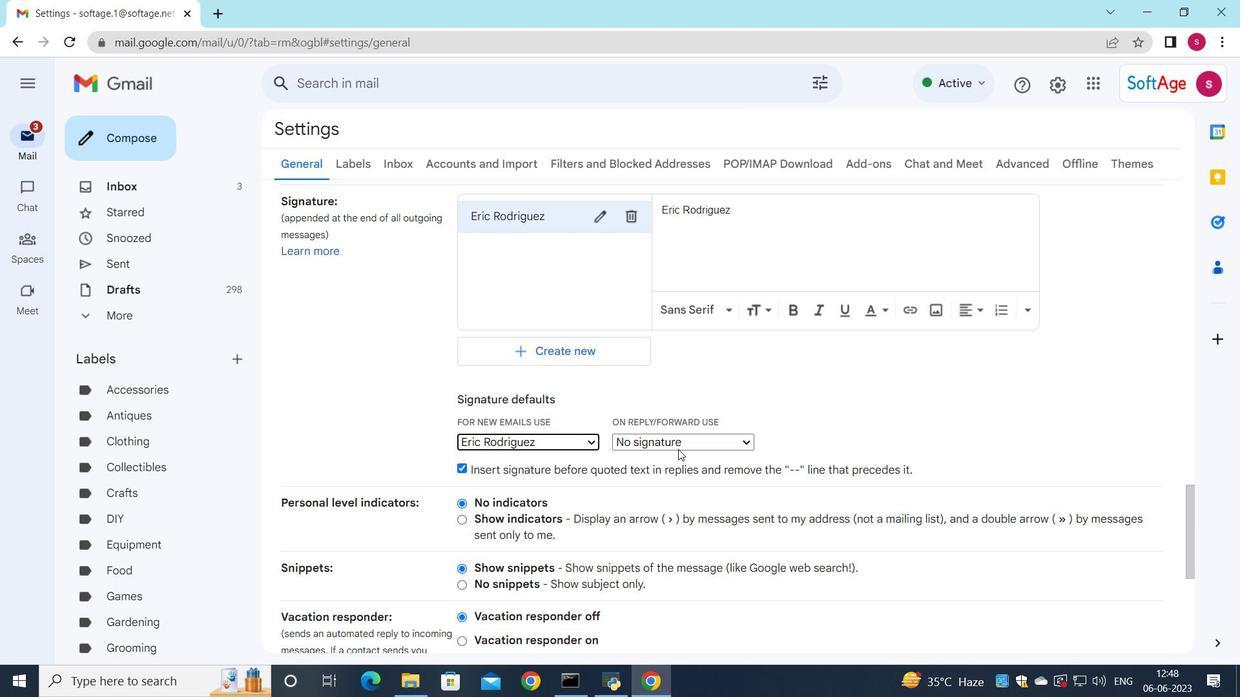 
Action: Mouse pressed left at (678, 447)
Screenshot: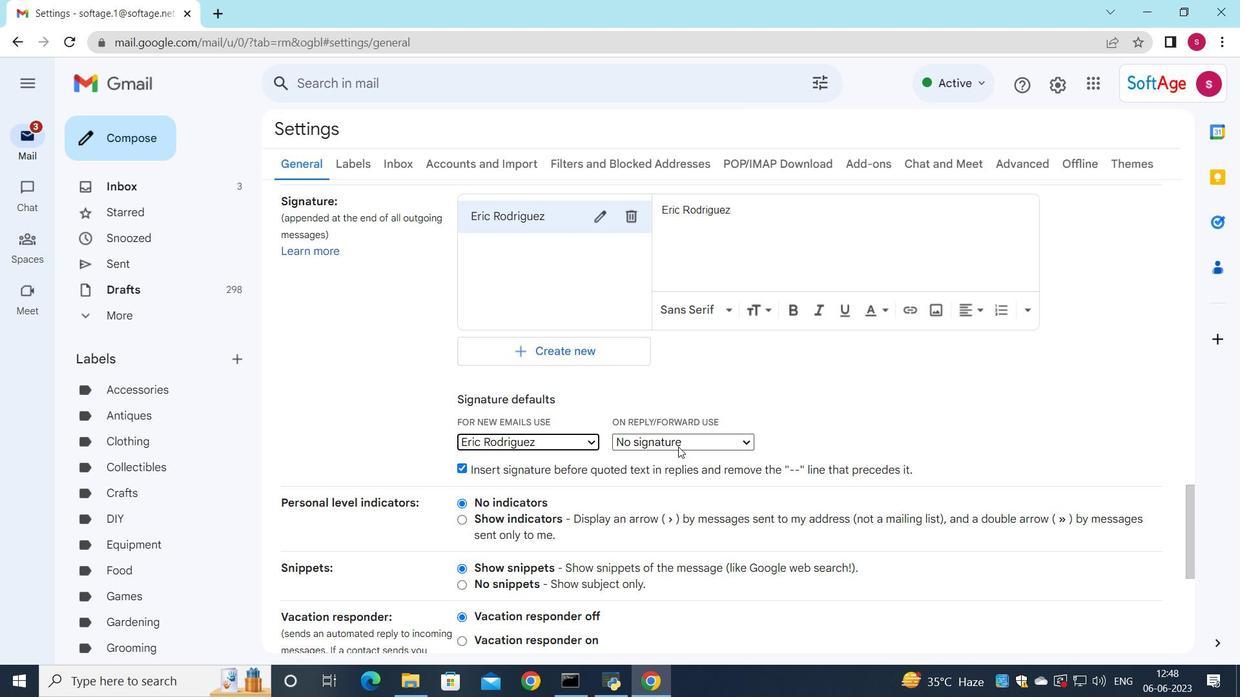 
Action: Mouse moved to (665, 476)
Screenshot: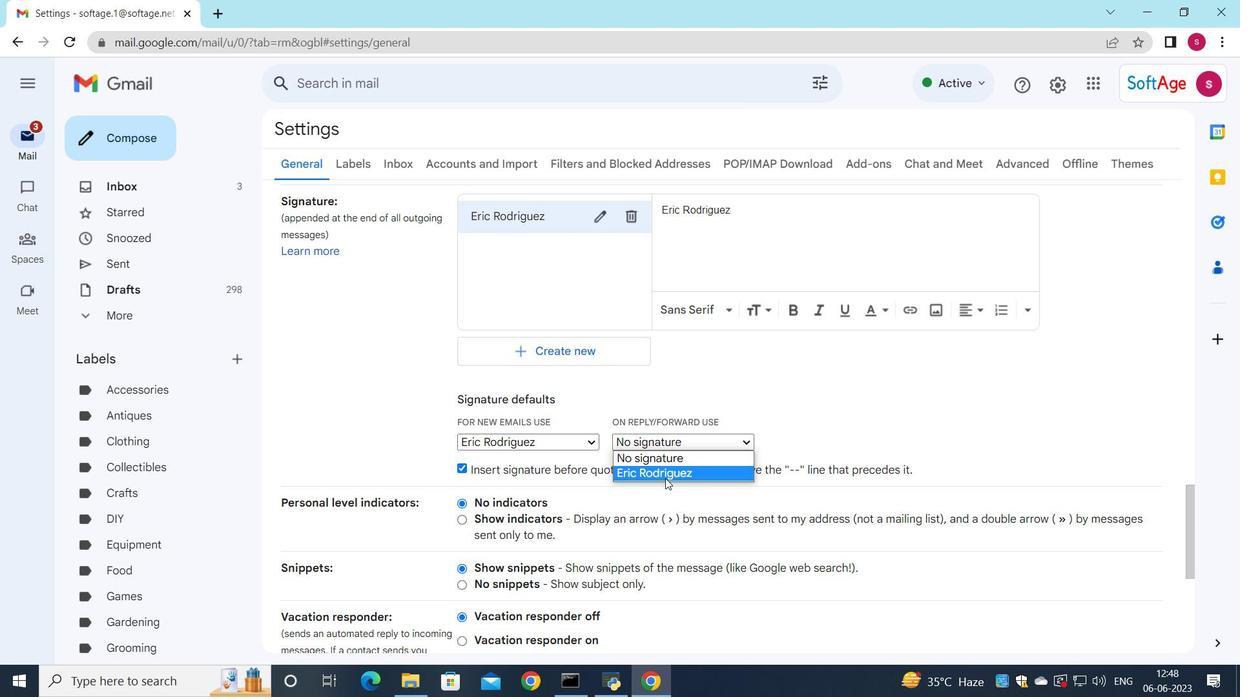 
Action: Mouse pressed left at (665, 476)
Screenshot: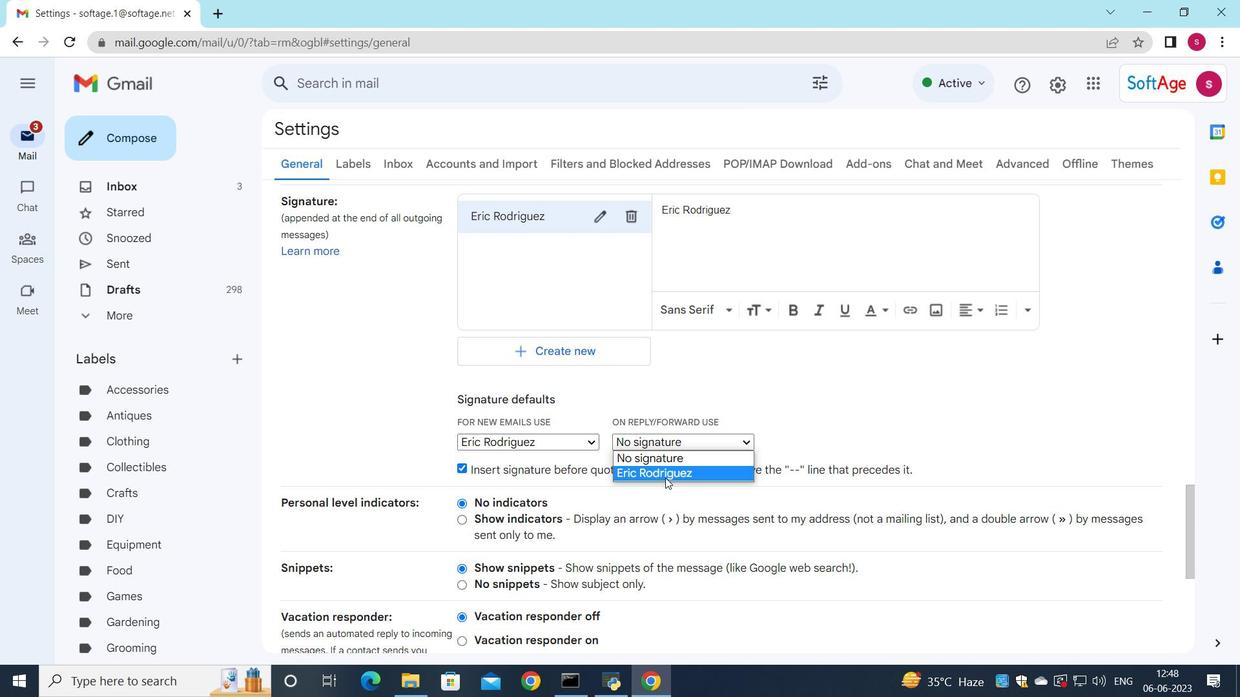 
Action: Mouse moved to (661, 449)
Screenshot: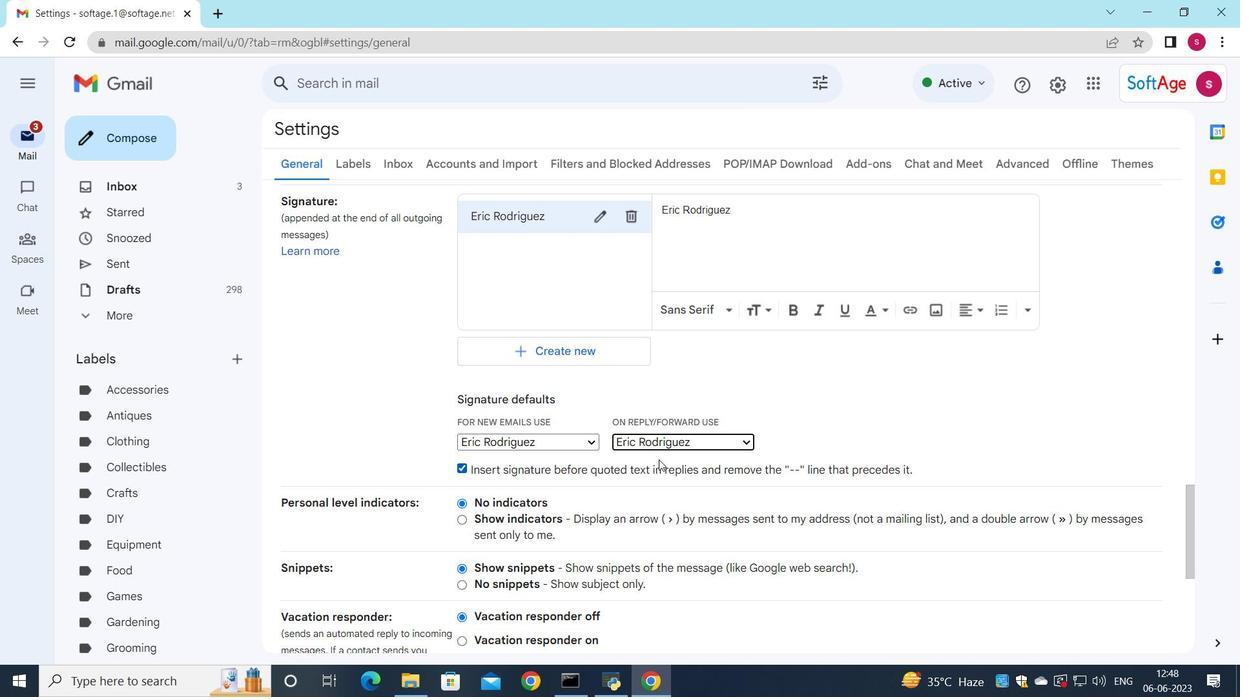 
Action: Mouse scrolled (661, 449) with delta (0, 0)
Screenshot: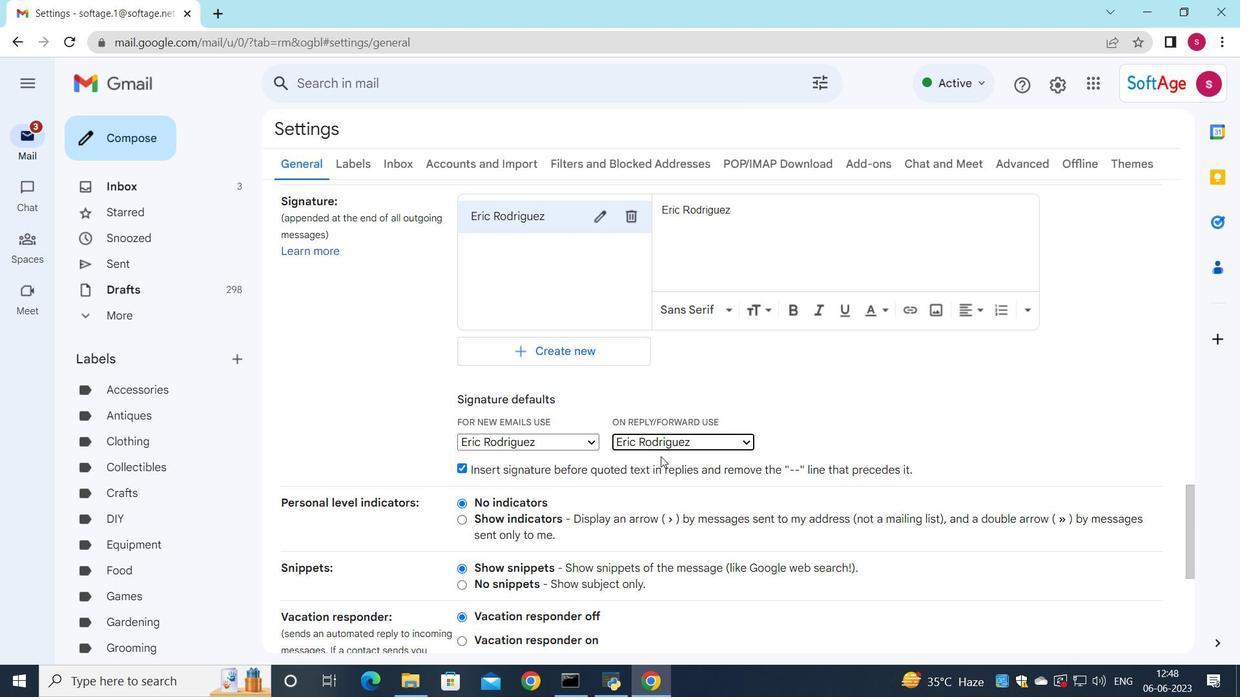 
Action: Mouse scrolled (661, 449) with delta (0, 0)
Screenshot: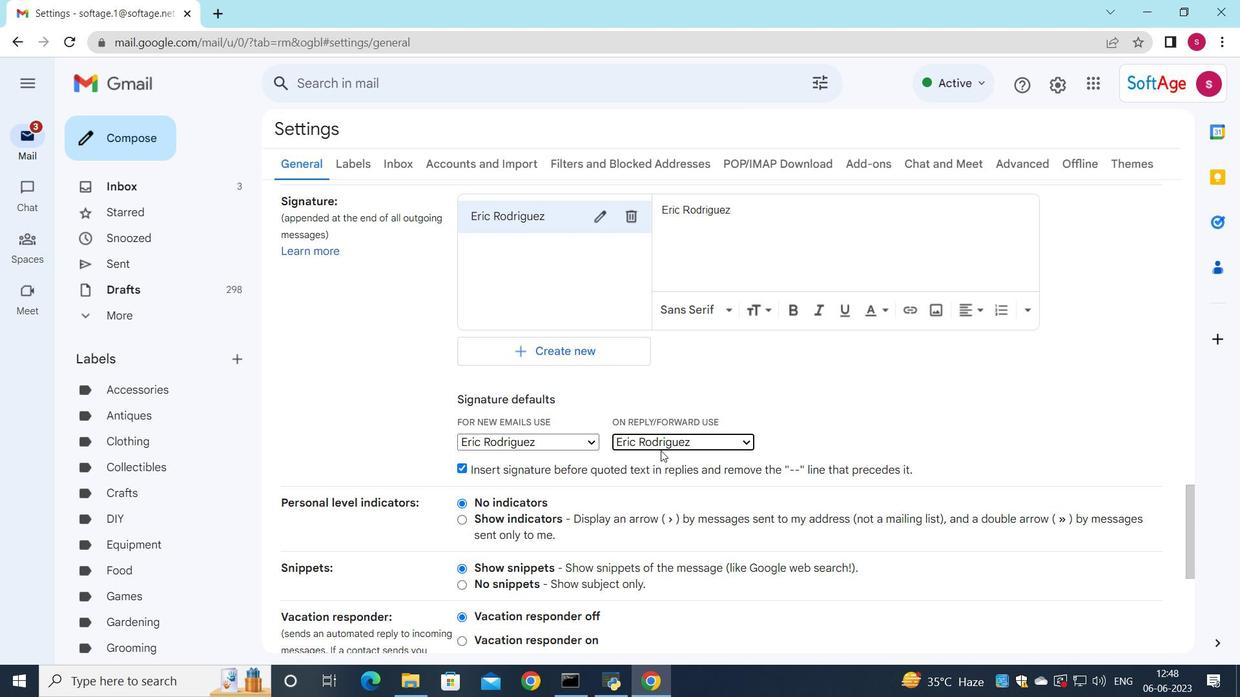 
Action: Mouse scrolled (661, 449) with delta (0, 0)
Screenshot: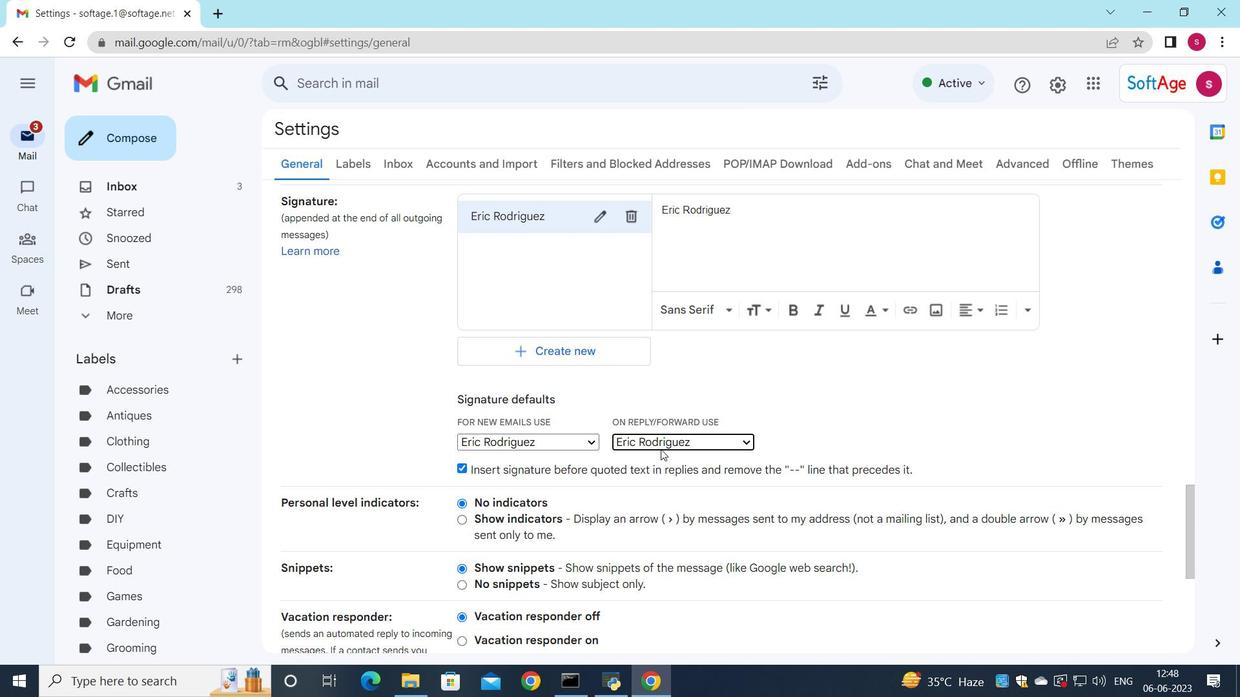 
Action: Mouse scrolled (661, 449) with delta (0, 0)
Screenshot: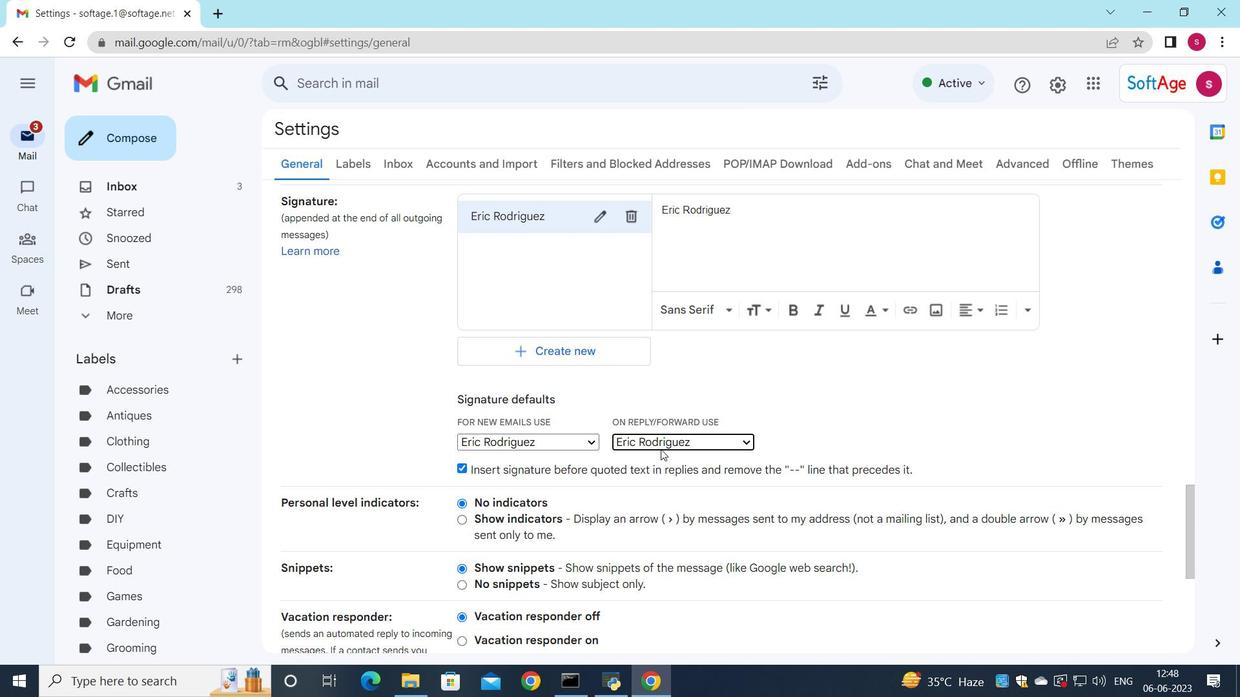 
Action: Mouse moved to (661, 456)
Screenshot: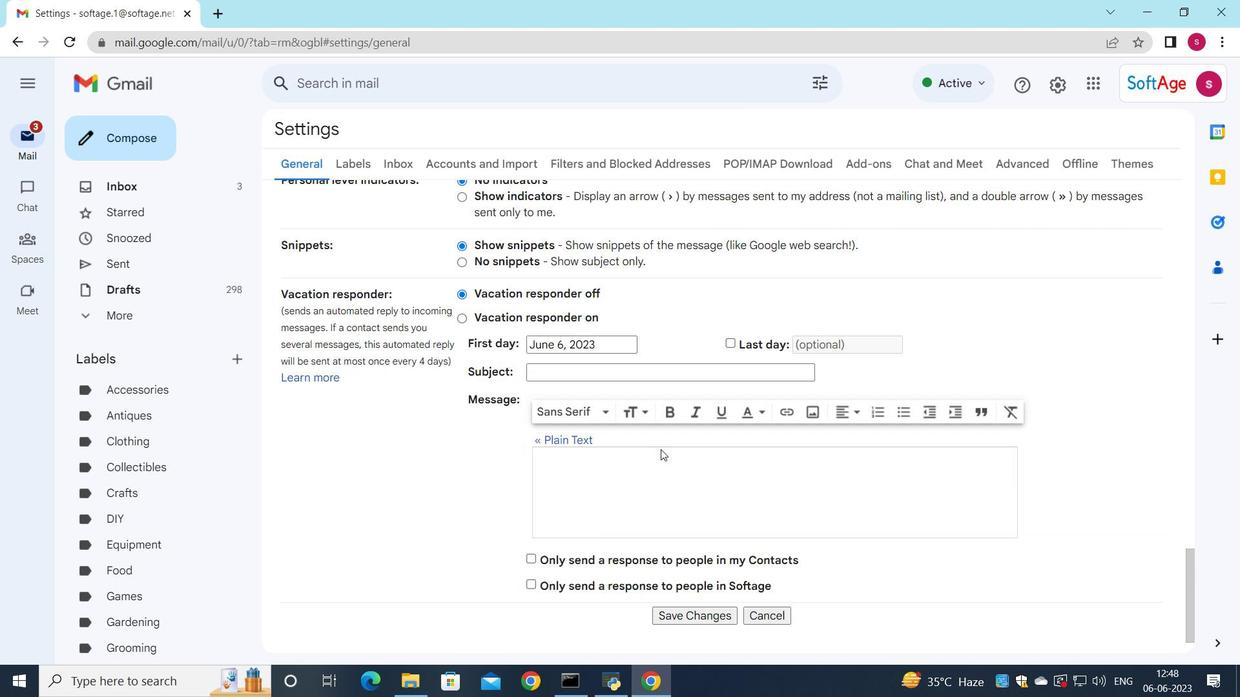 
Action: Mouse scrolled (661, 455) with delta (0, 0)
Screenshot: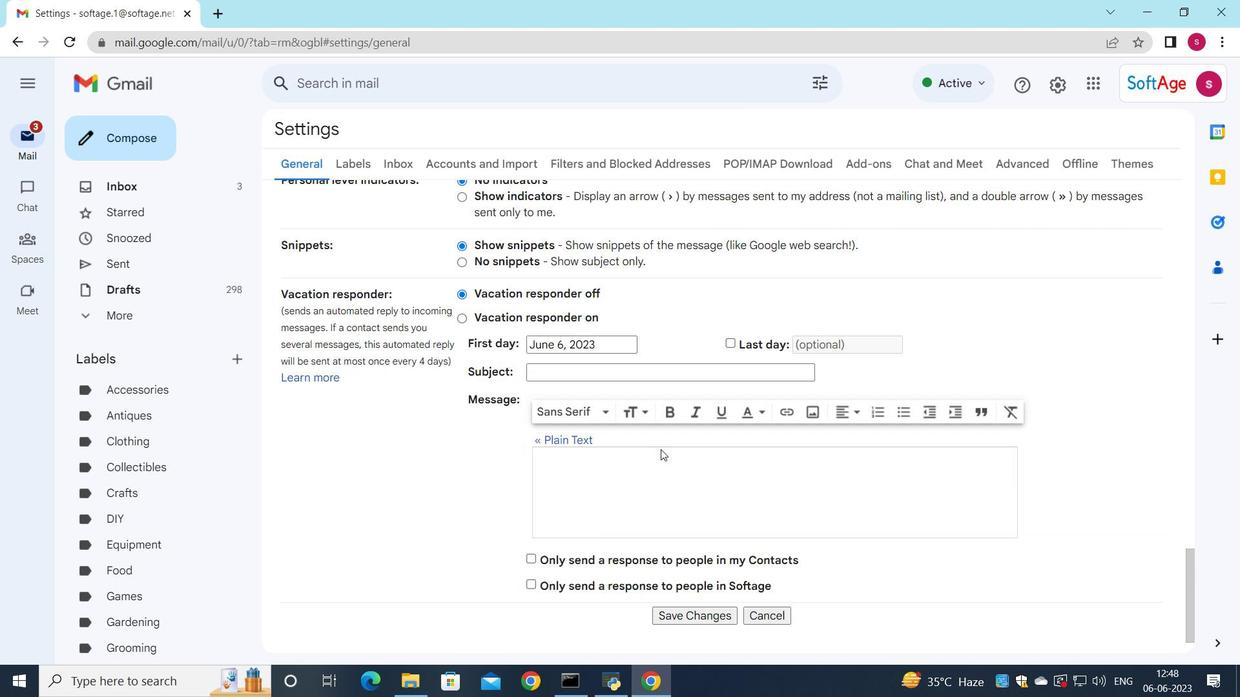 
Action: Mouse moved to (661, 461)
Screenshot: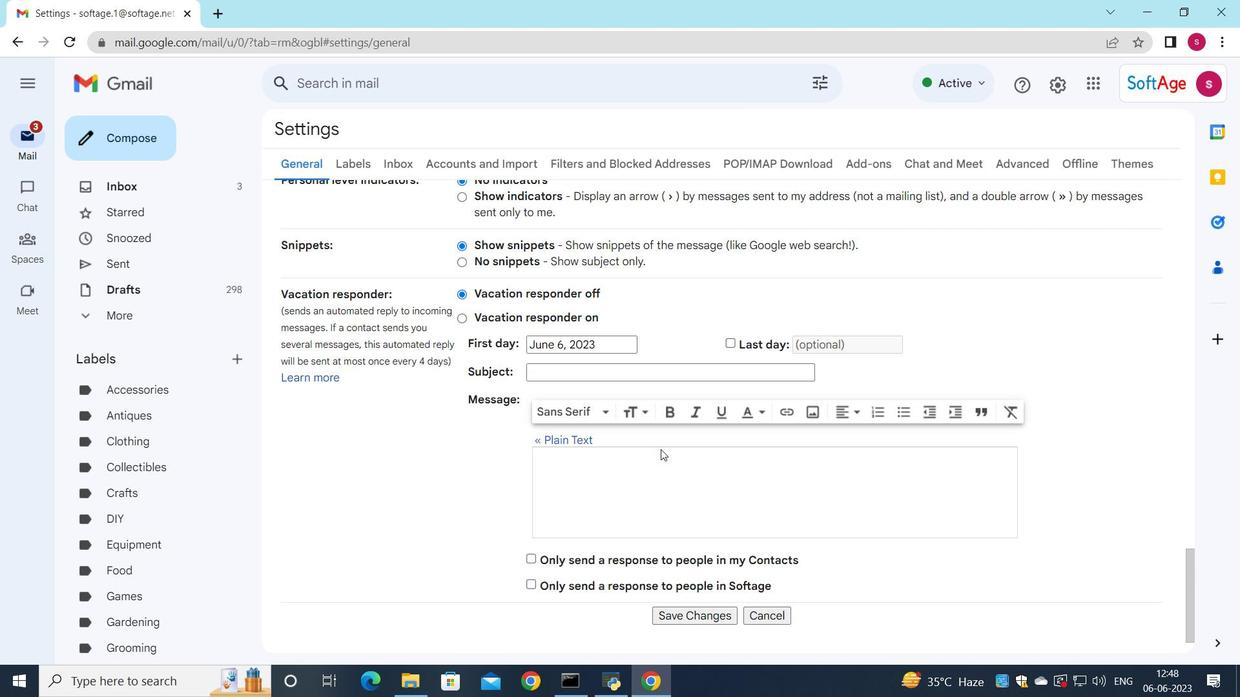 
Action: Mouse scrolled (661, 461) with delta (0, 0)
Screenshot: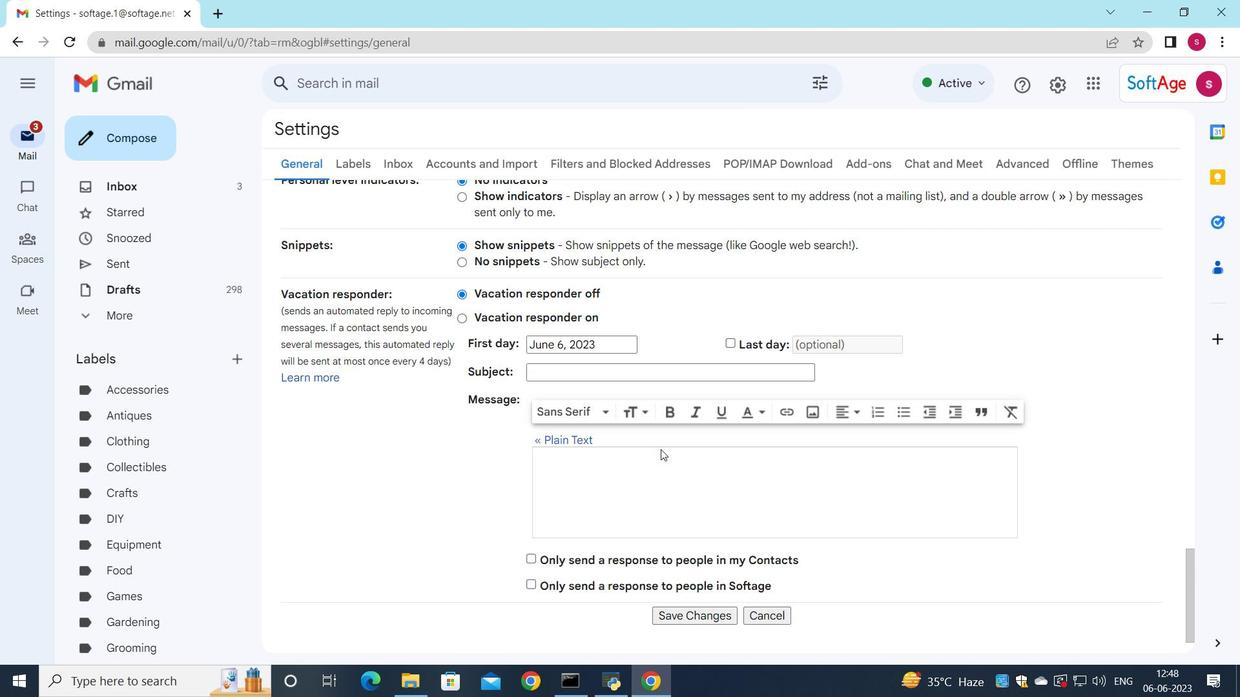 
Action: Mouse moved to (662, 471)
Screenshot: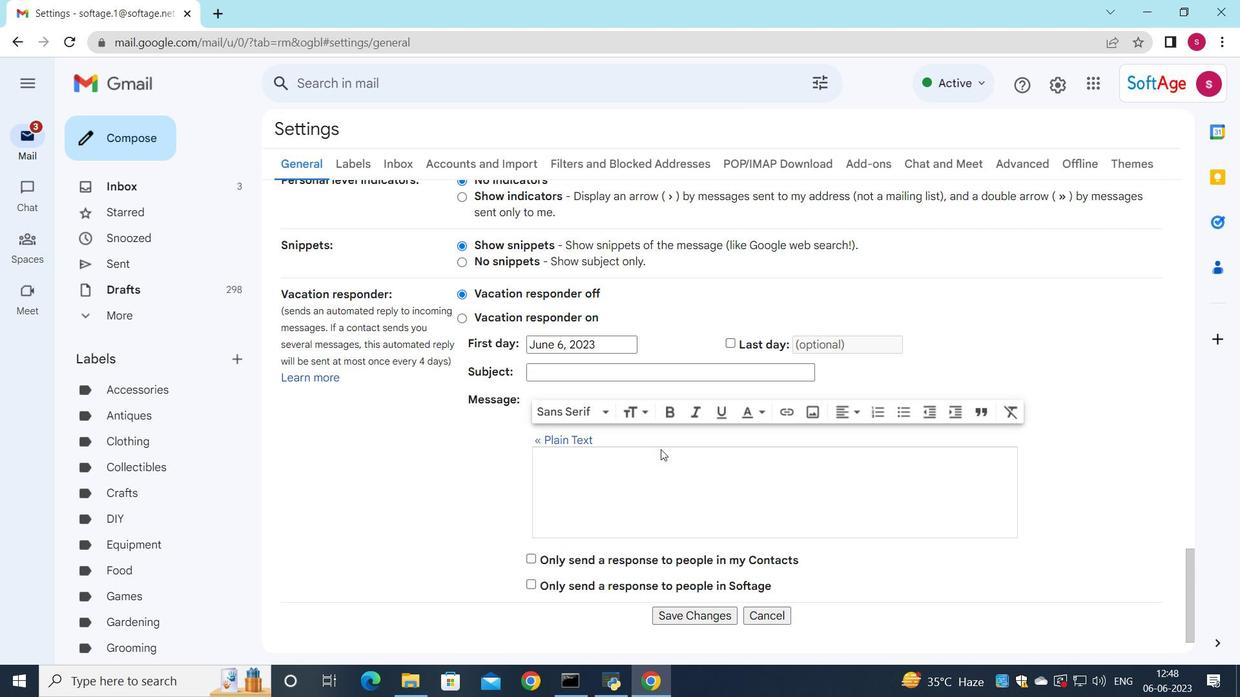 
Action: Mouse scrolled (662, 470) with delta (0, 0)
Screenshot: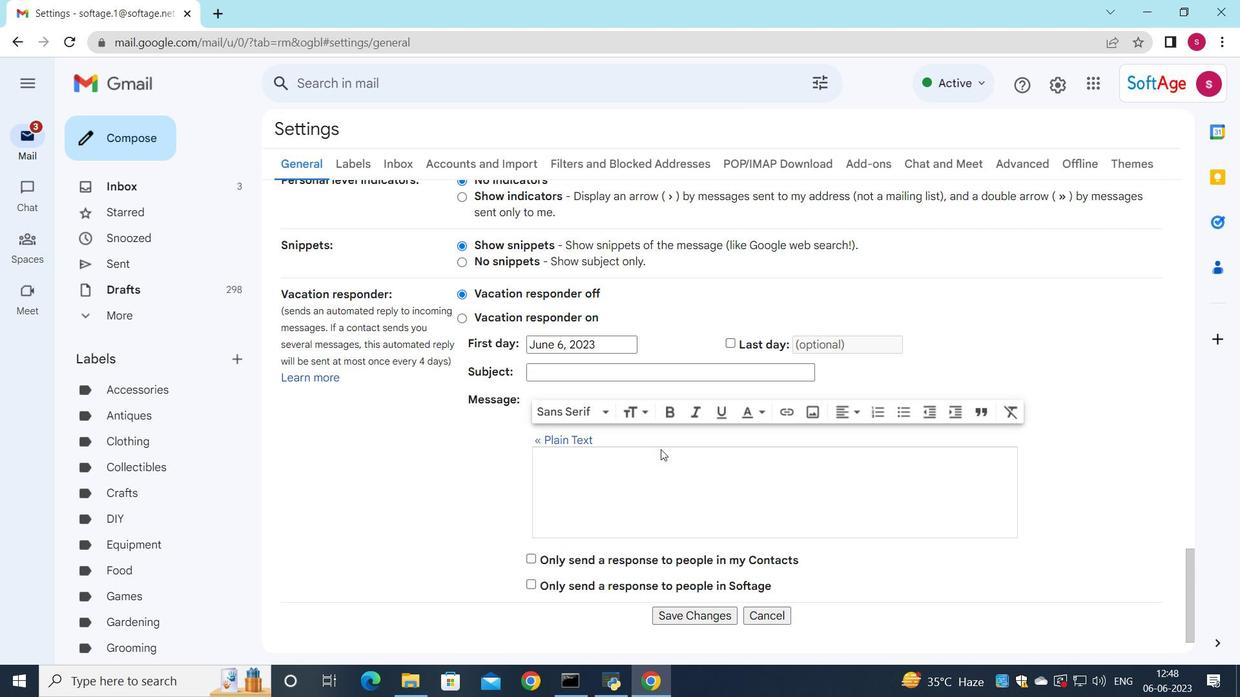 
Action: Mouse moved to (695, 568)
Screenshot: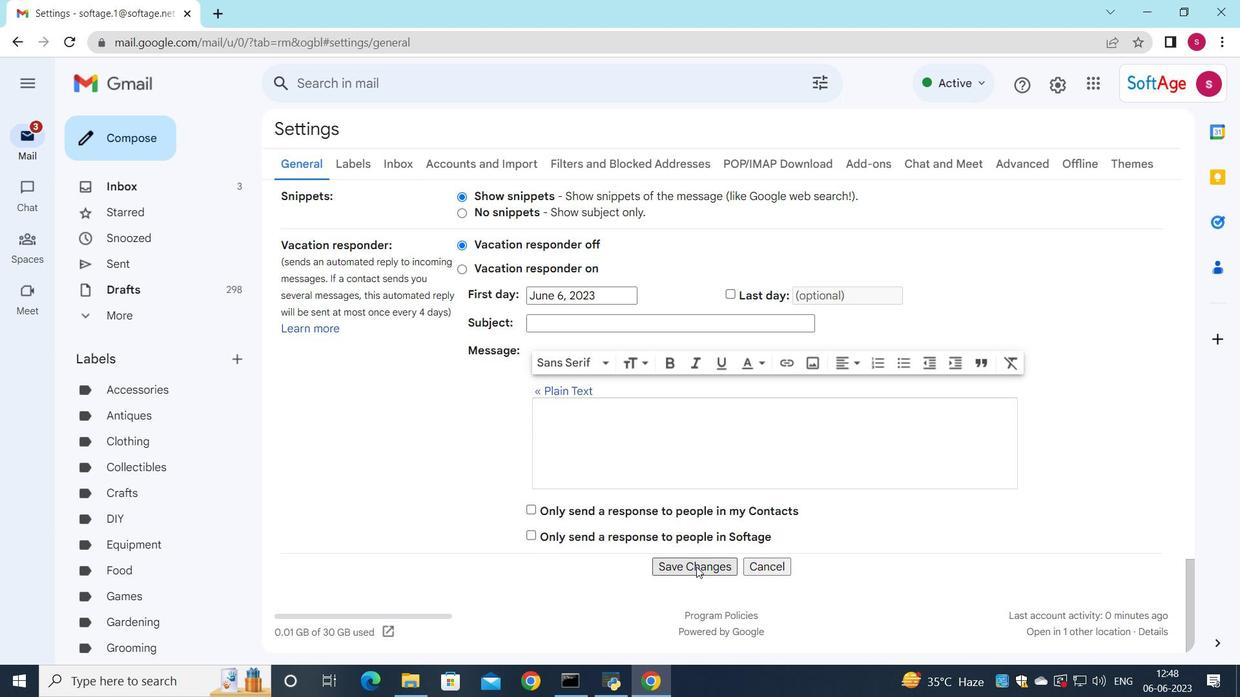 
Action: Mouse pressed left at (695, 568)
Screenshot: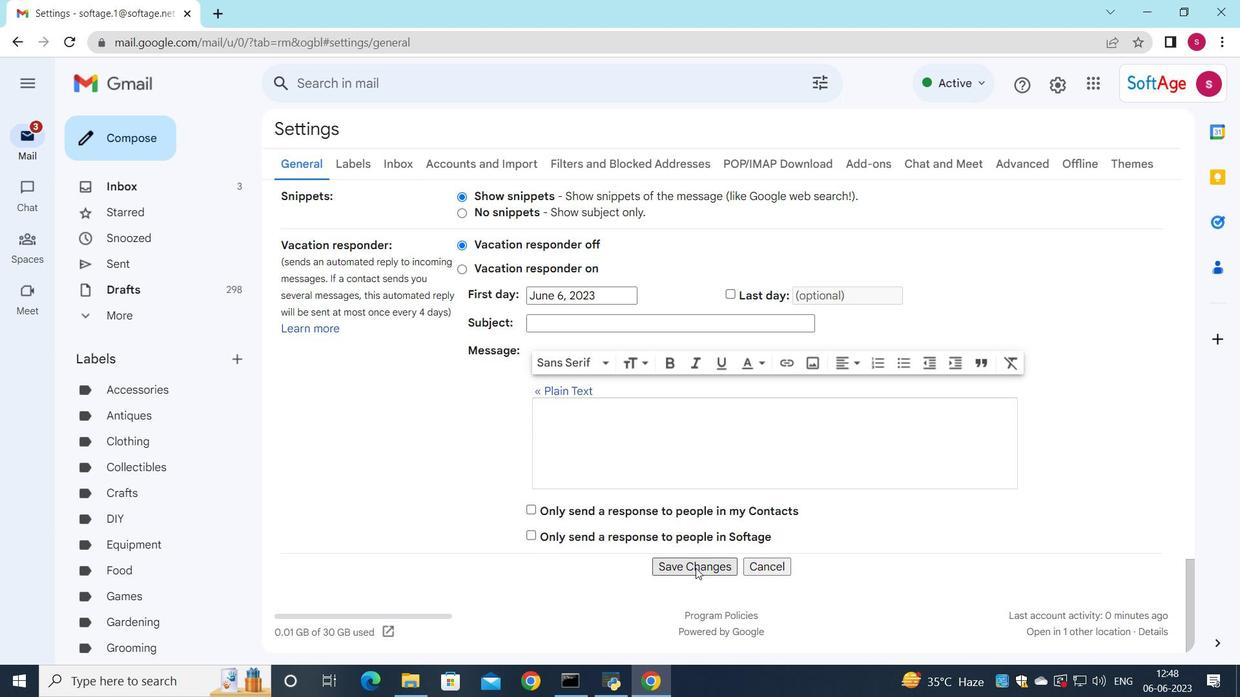 
Action: Mouse moved to (286, 454)
Screenshot: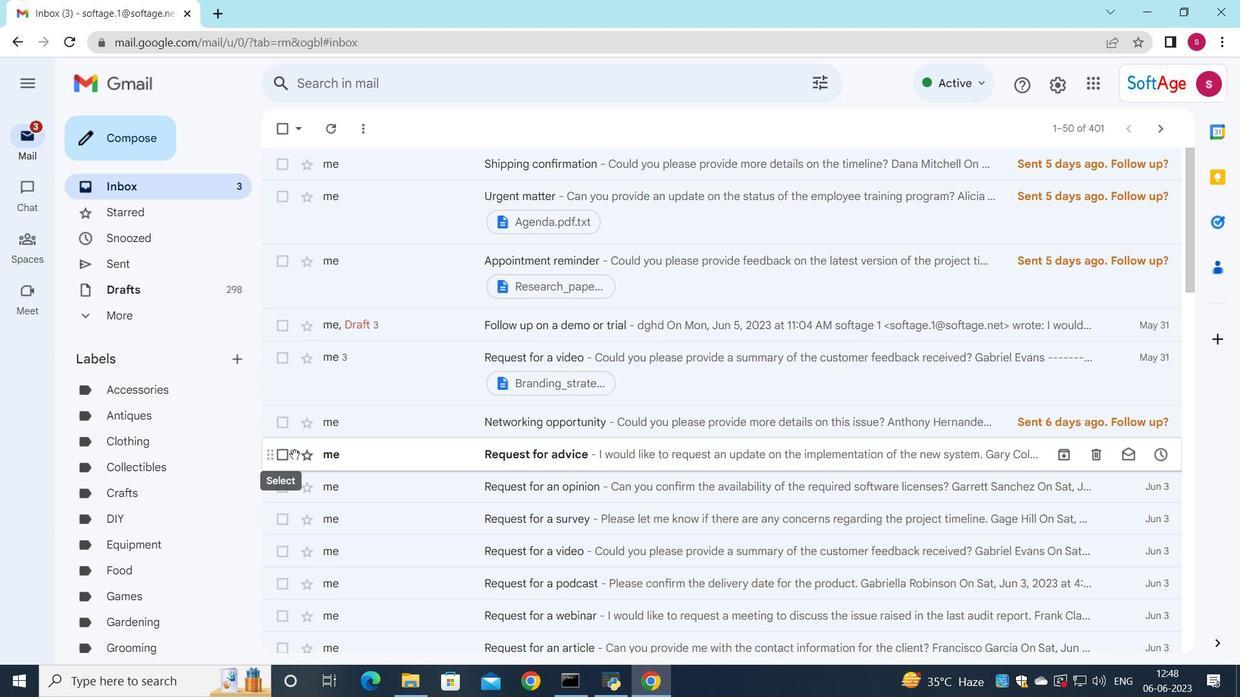 
Action: Mouse pressed left at (286, 454)
Screenshot: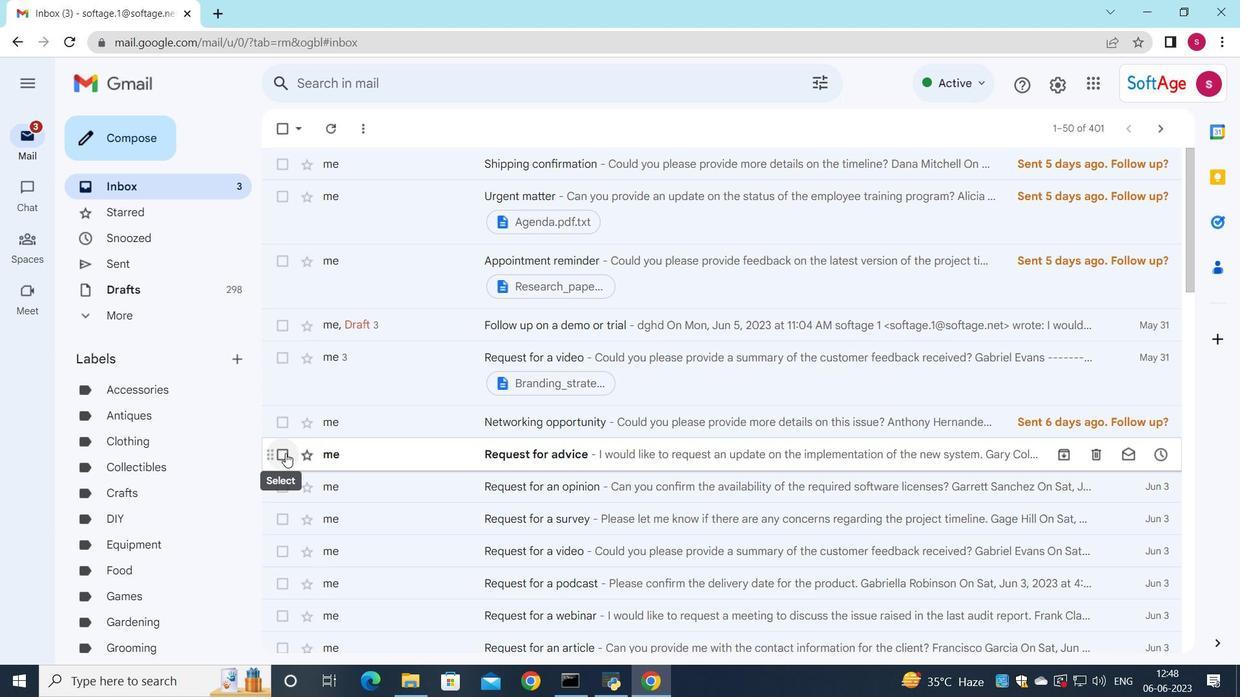 
Action: Mouse moved to (634, 133)
Screenshot: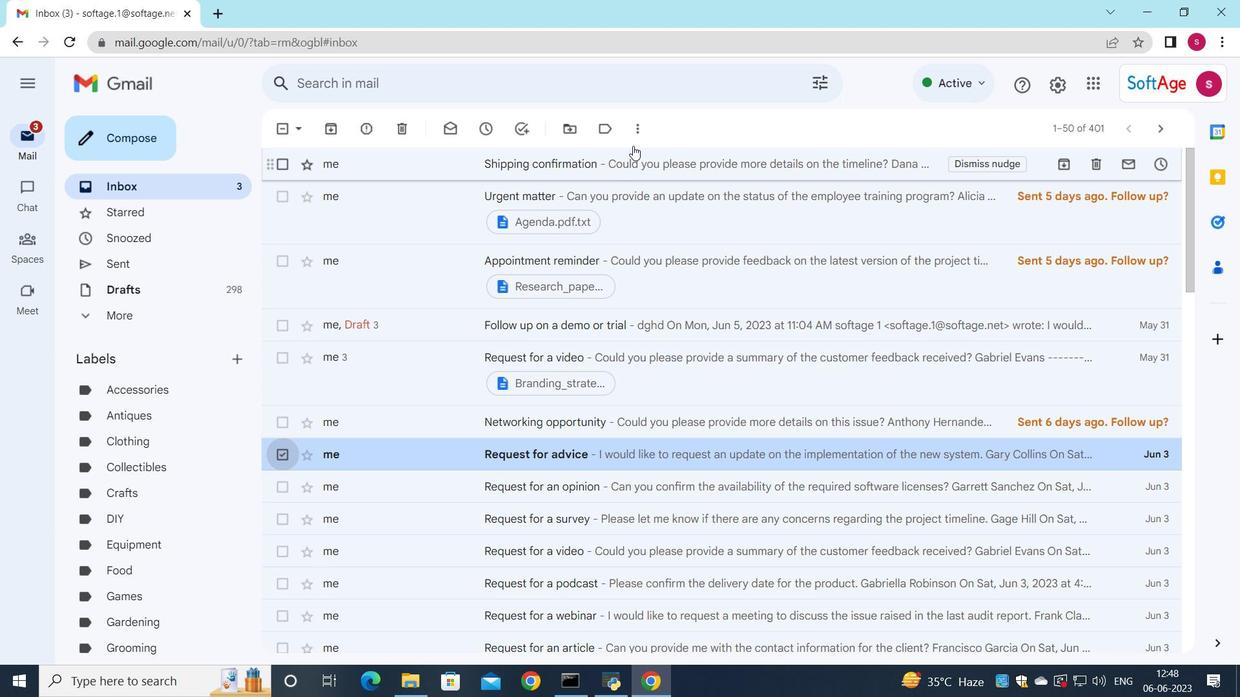 
Action: Mouse pressed left at (634, 133)
Screenshot: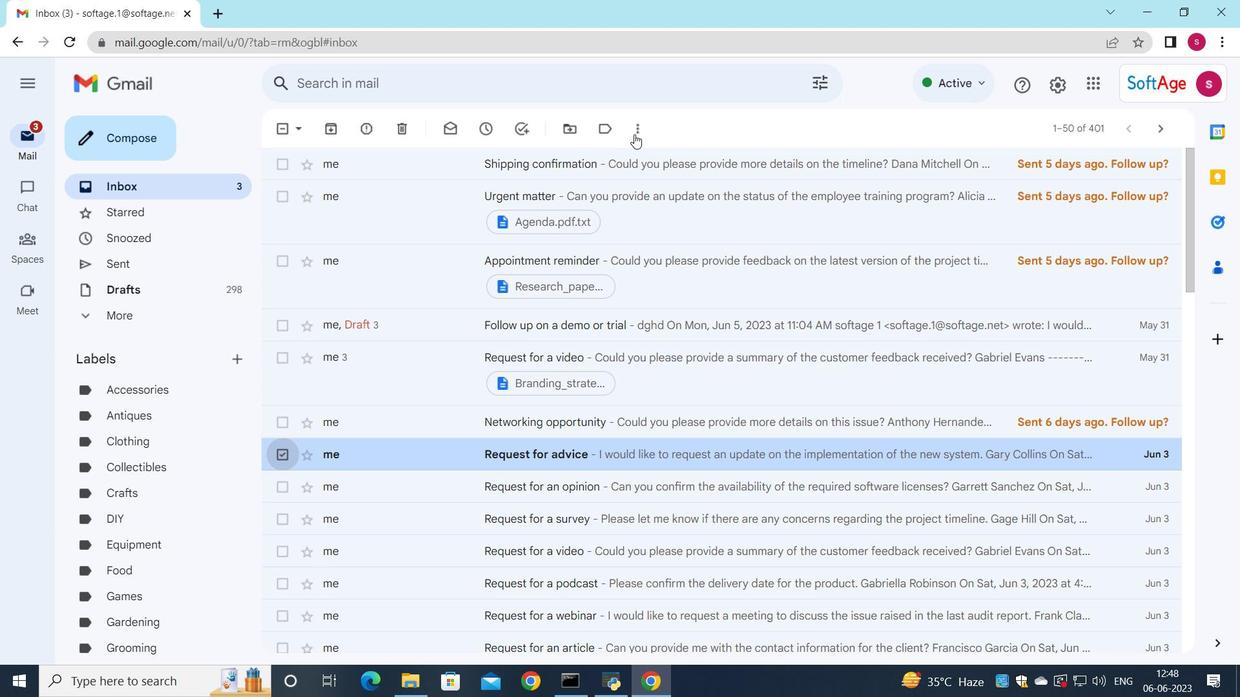 
Action: Mouse moved to (684, 291)
Screenshot: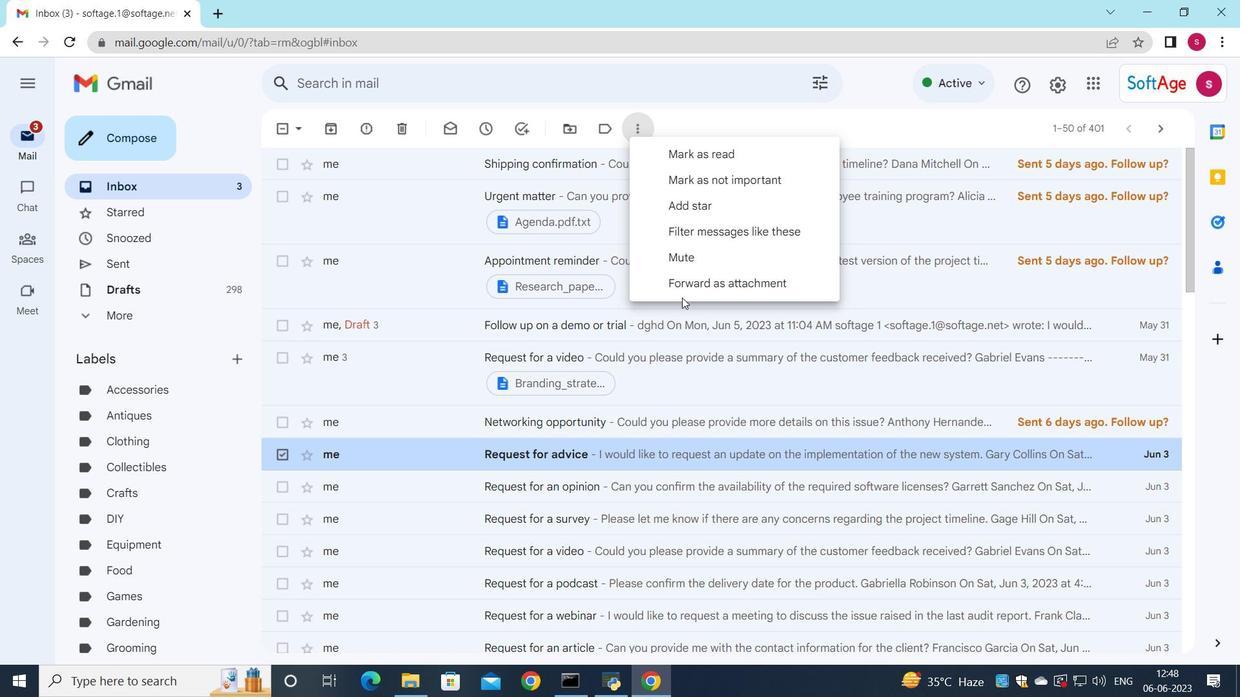 
Action: Mouse pressed left at (684, 291)
Screenshot: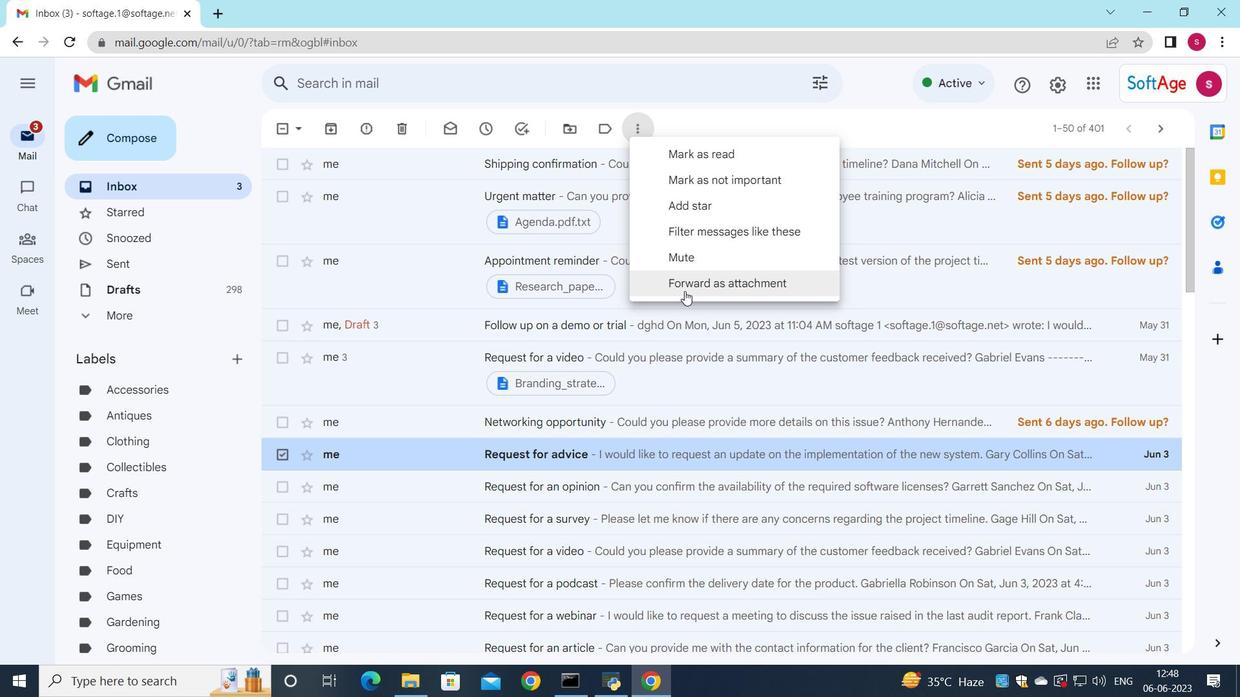 
Action: Mouse moved to (785, 271)
Screenshot: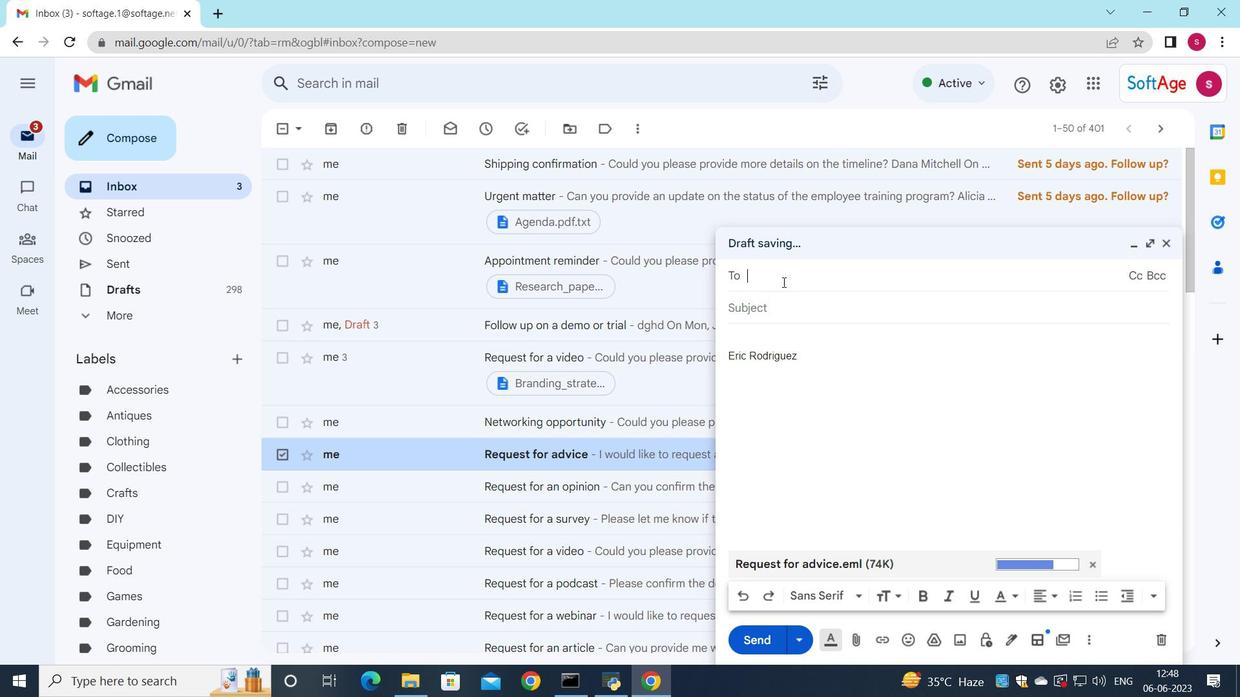 
Action: Key pressed s
Screenshot: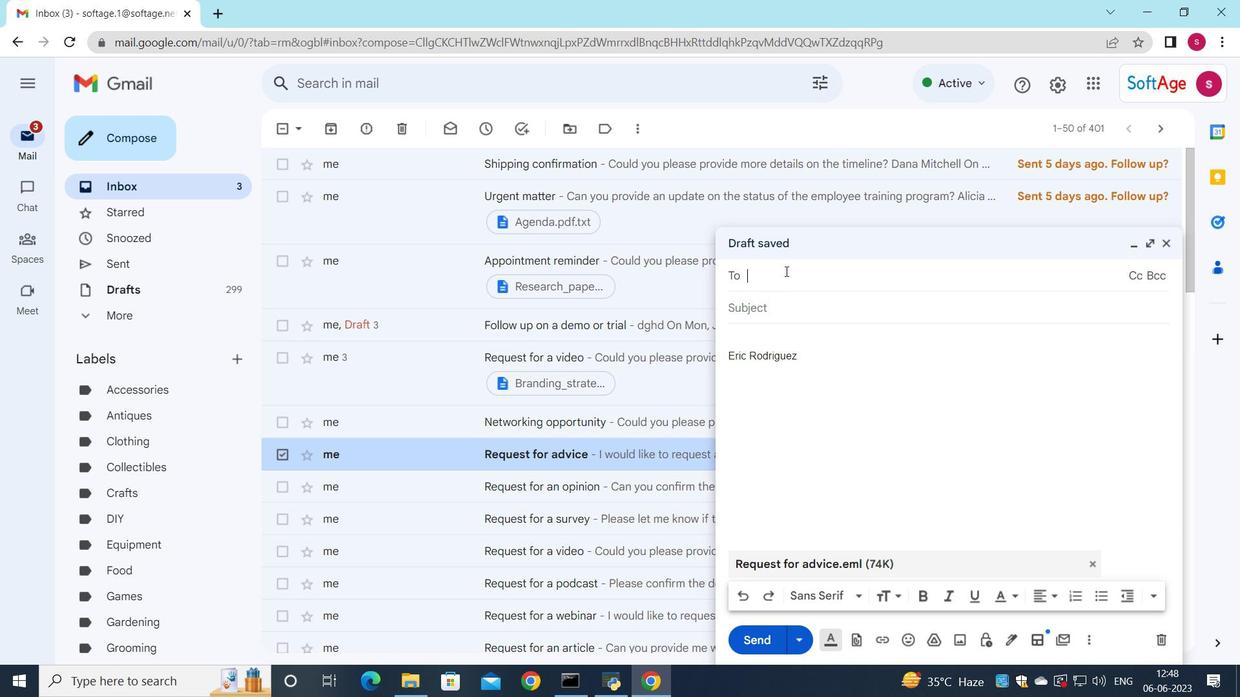 
Action: Mouse moved to (831, 408)
Screenshot: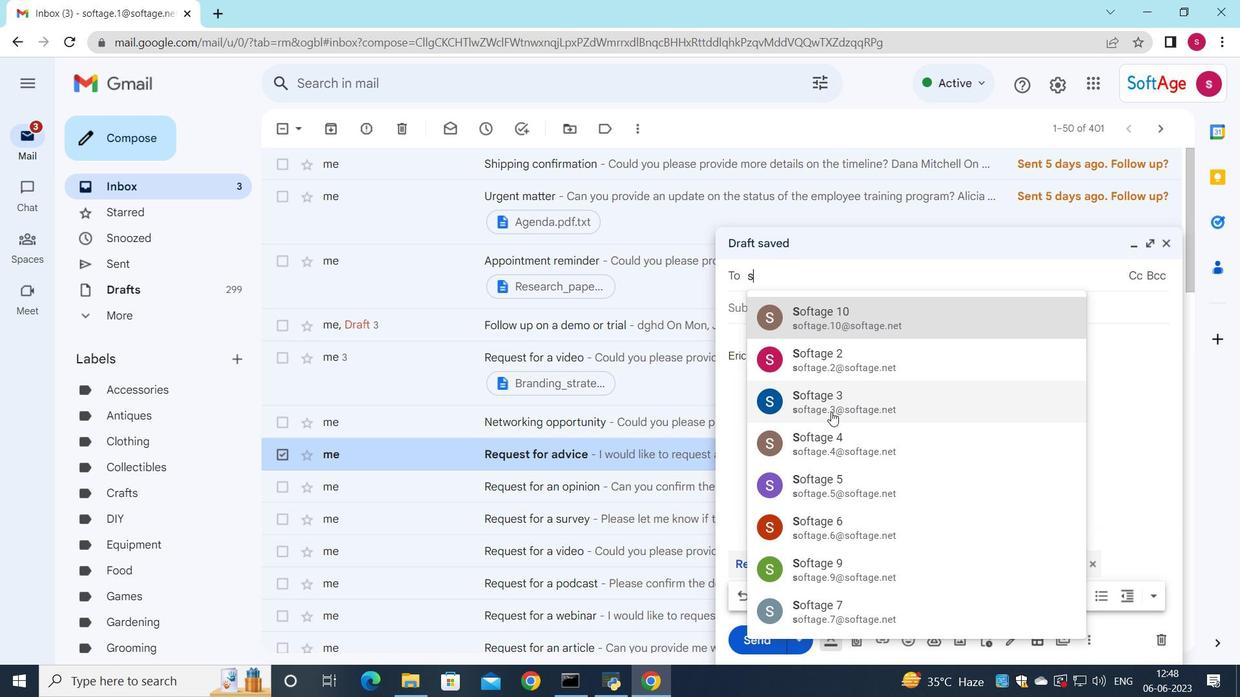 
Action: Mouse pressed left at (831, 408)
Screenshot: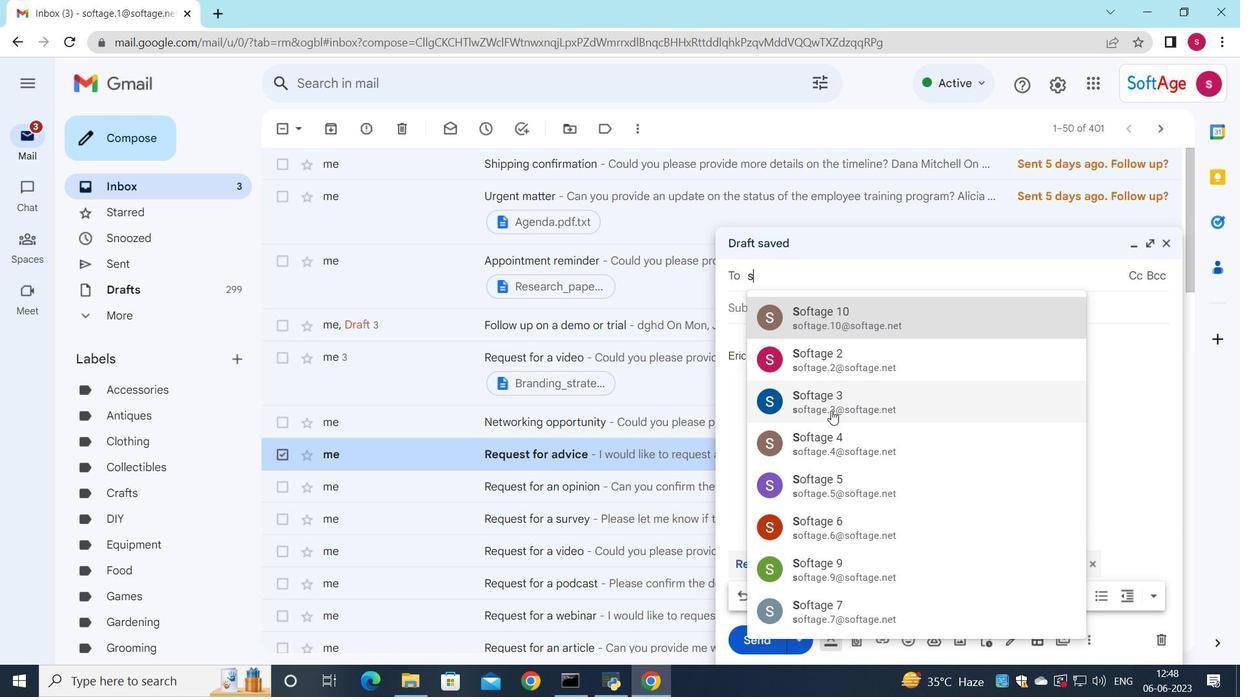 
Action: Mouse moved to (780, 330)
Screenshot: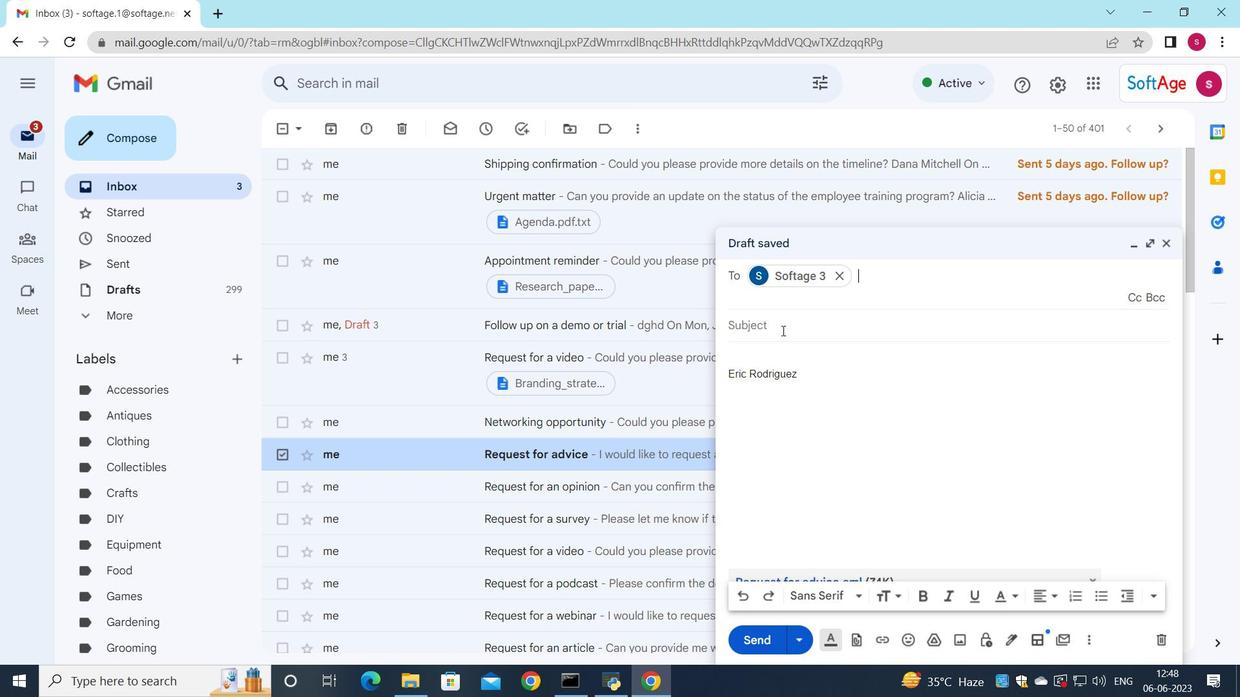 
Action: Mouse pressed left at (780, 330)
Screenshot: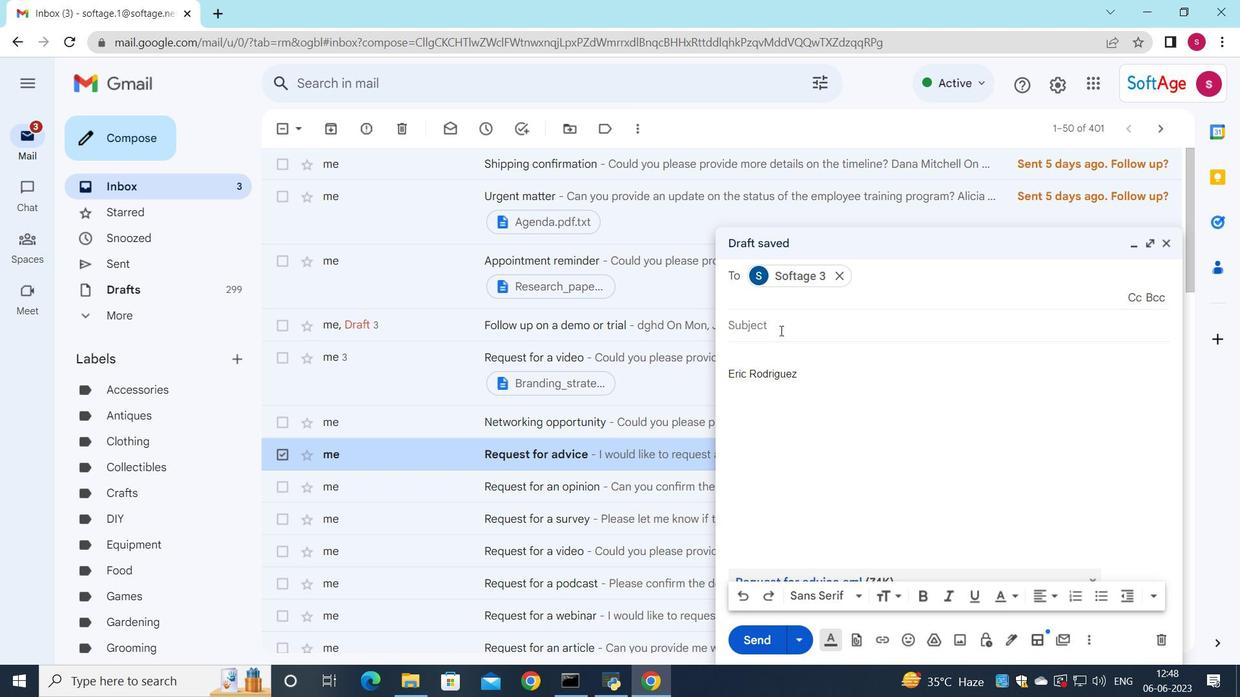 
Action: Key pressed <Key.shift><Key.shift><Key.shift><Key.shift><Key.shift><Key.shift><Key.shift>Request<Key.space>for<Key.space>as<Key.backspace><Key.space>change<Key.space>in<Key.space>project<Key.space>scope
Screenshot: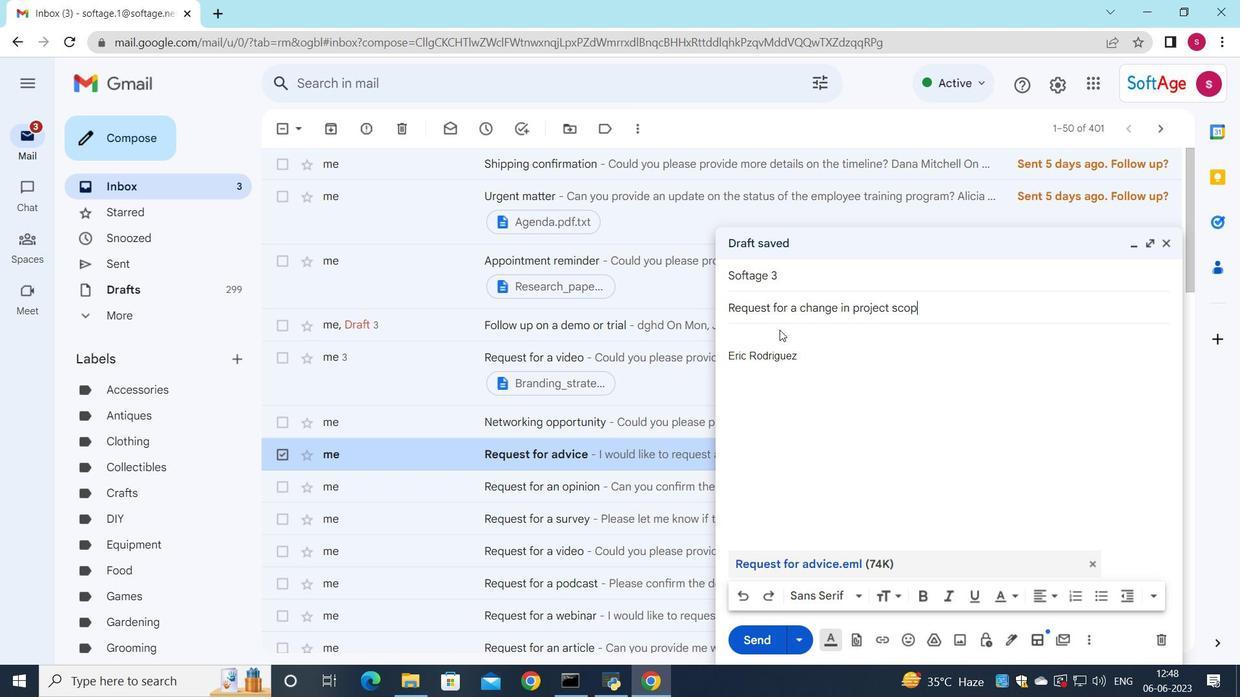 
Action: Mouse moved to (772, 329)
Screenshot: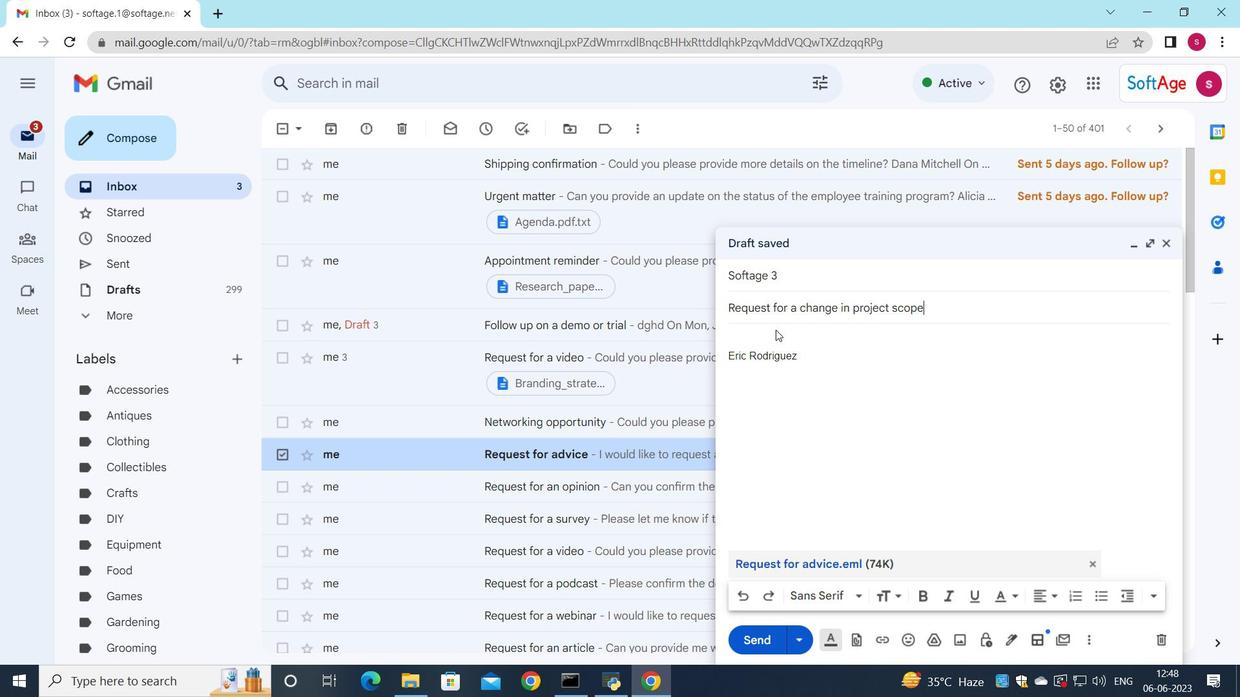
Action: Mouse pressed left at (772, 329)
Screenshot: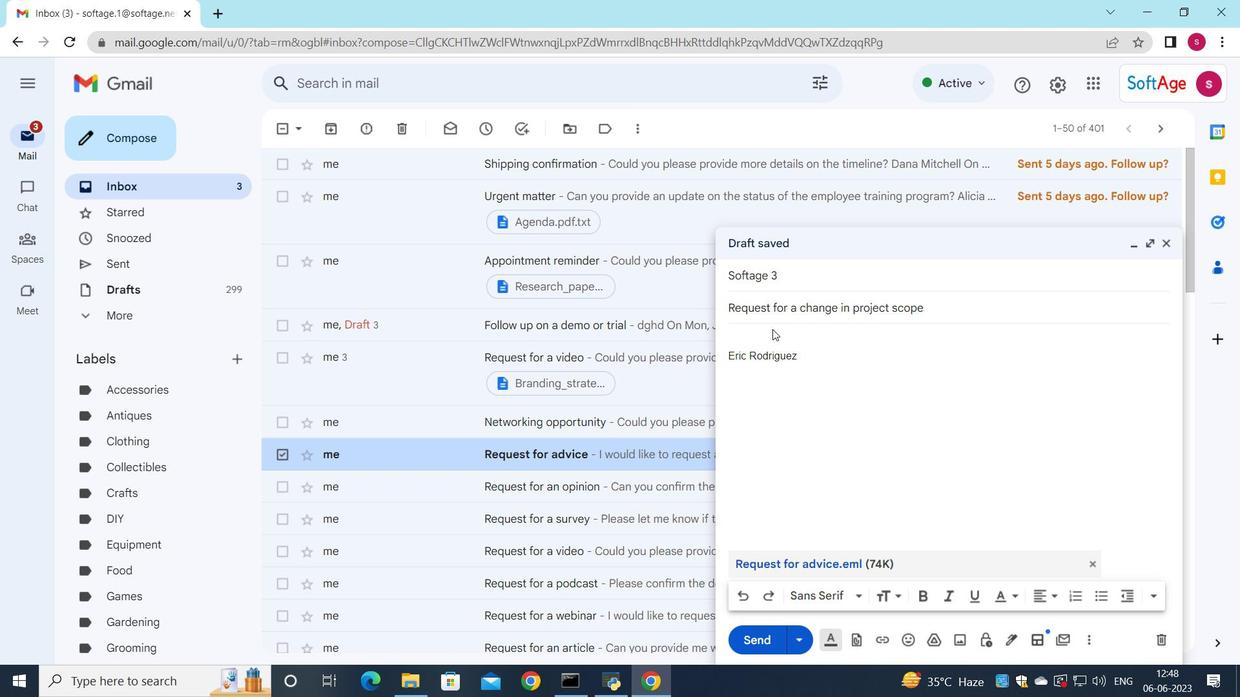 
Action: Key pressed <Key.shift><Key.shift><Key.shift><Key.shift><Key.shift><Key.shift>Can<Key.space>you<Key.space>confirm<Key.space>if<Key.space>the<Key.space>budget<Key.space>has<Key.space>been<Key.space>approved<Key.shift_r>?
Screenshot: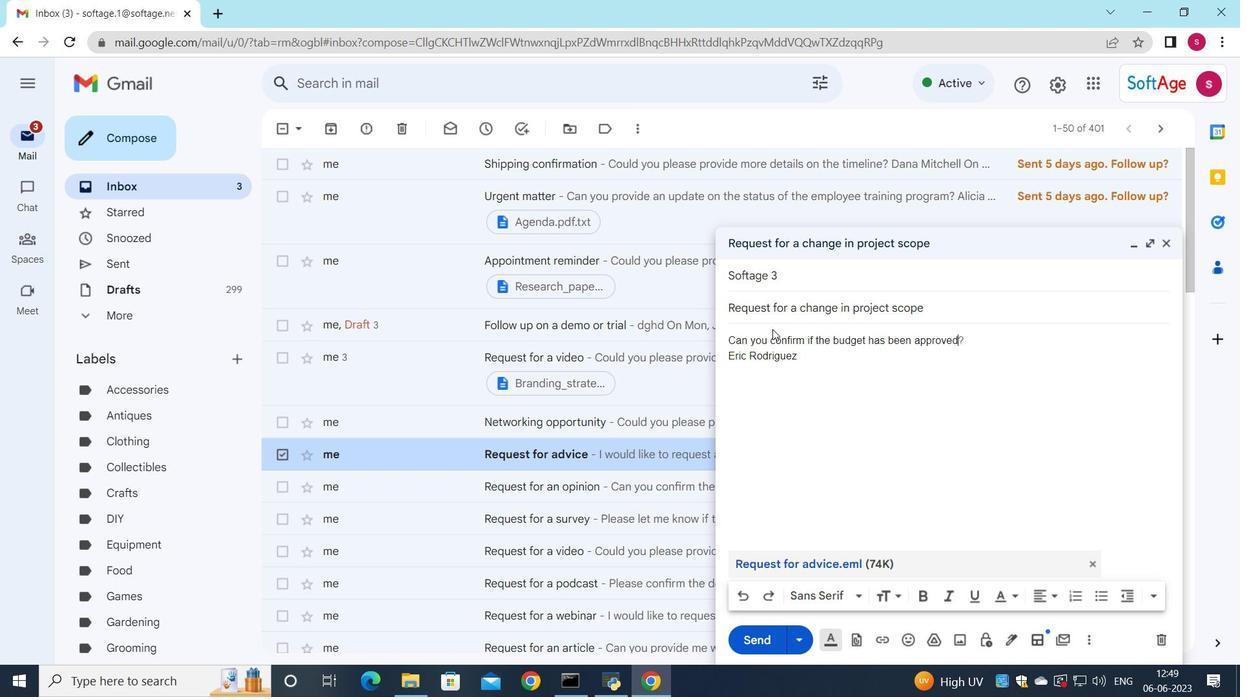 
Action: Mouse moved to (753, 637)
Screenshot: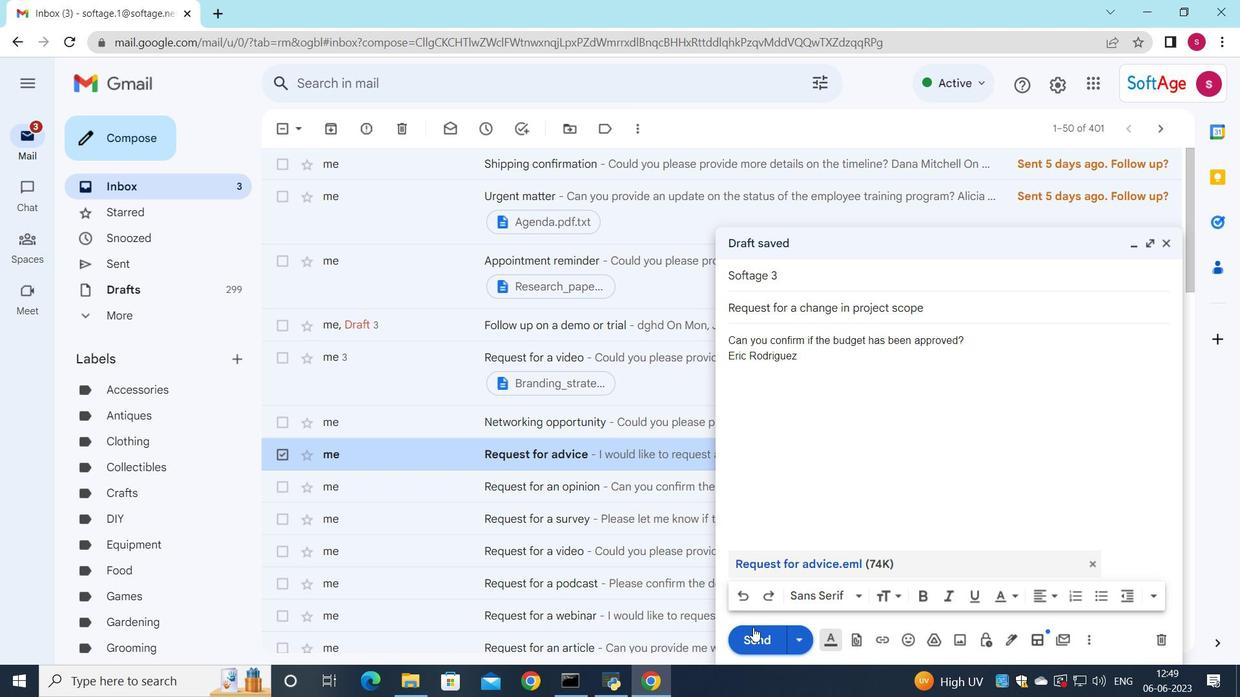 
Action: Mouse pressed left at (753, 637)
Screenshot: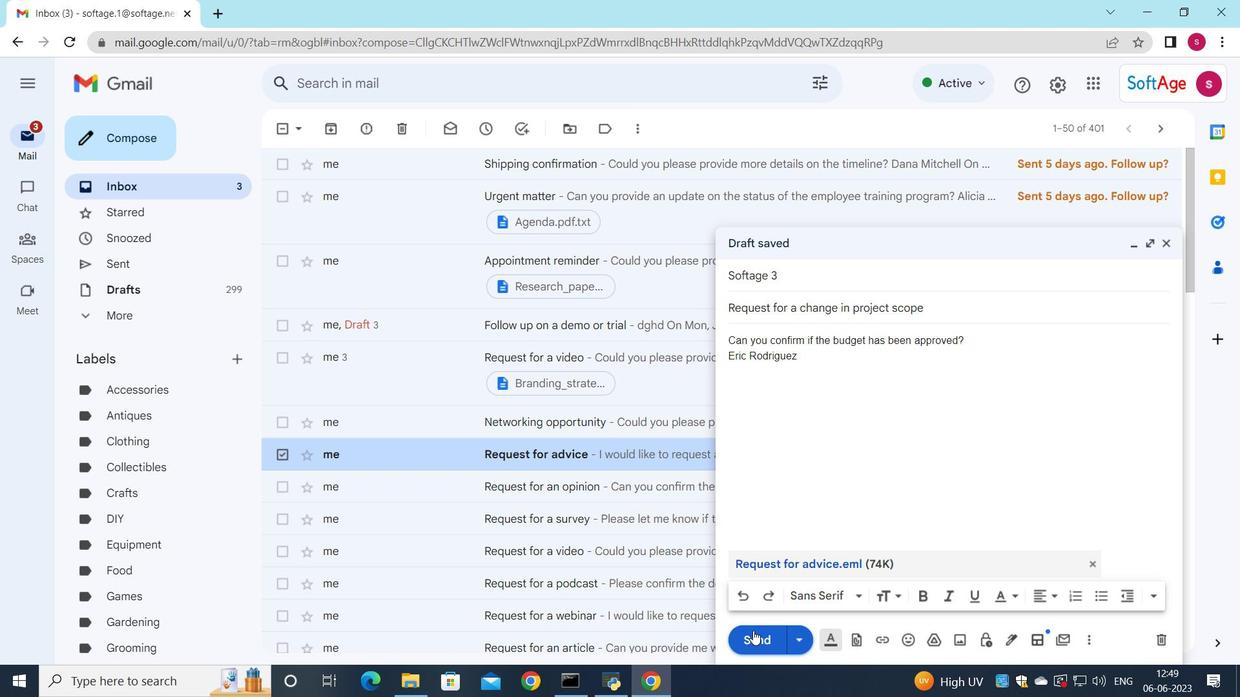 
Action: Mouse moved to (829, 538)
Screenshot: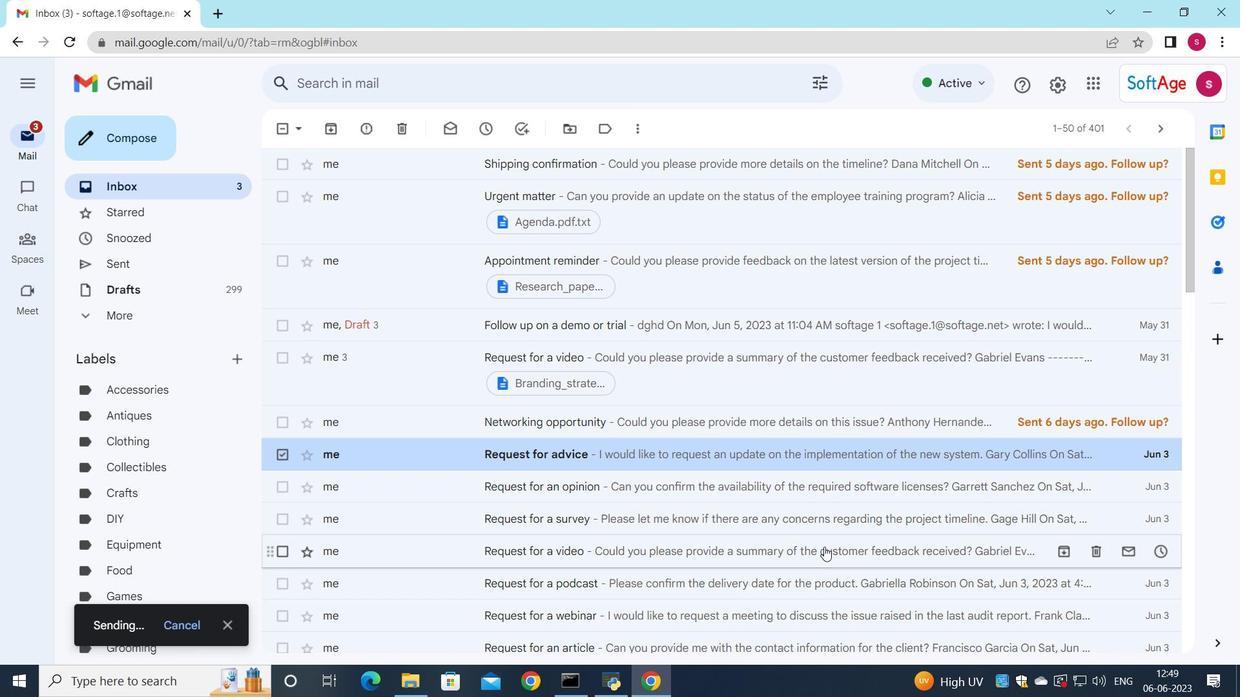 
